Task: Create a section Infrastructure Upgrade Sprint and in the section, add a milestone Continual Service Improvement (CSI) Implementation in the project BlueTechie
Action: Mouse moved to (531, 425)
Screenshot: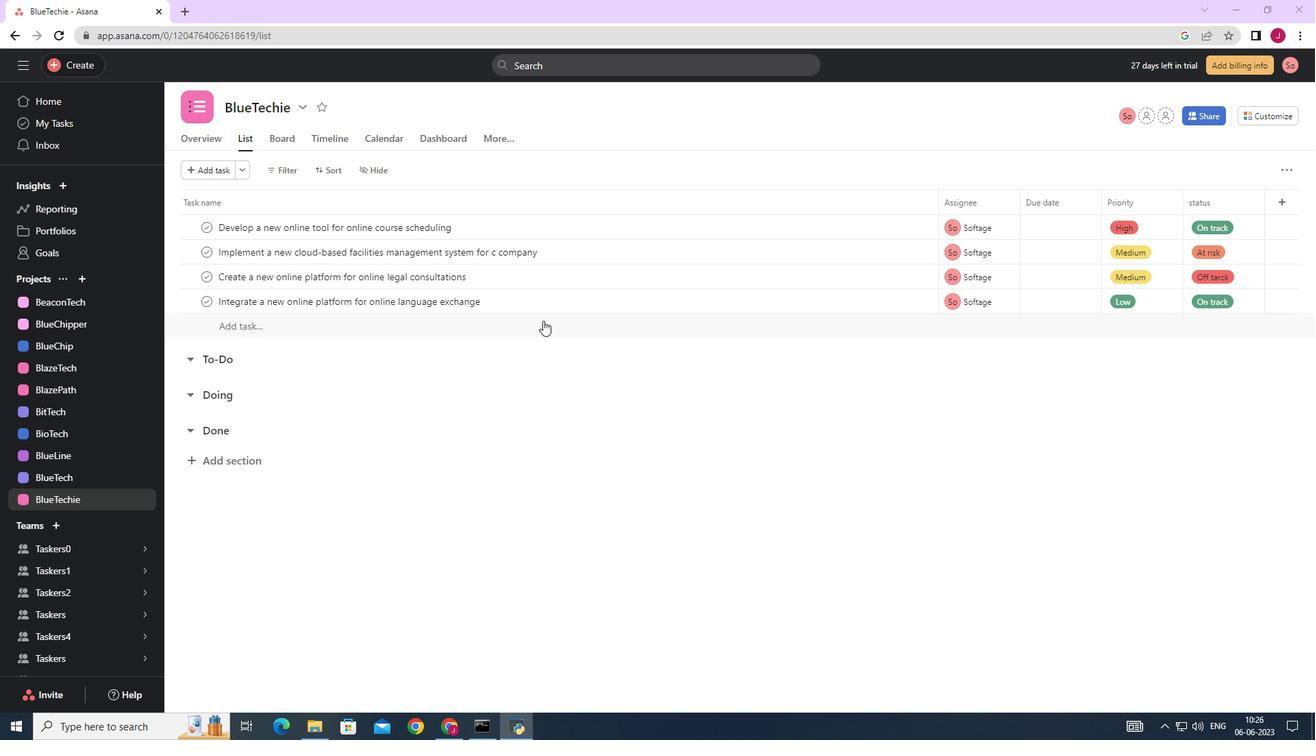 
Action: Mouse scrolled (531, 426) with delta (0, 0)
Screenshot: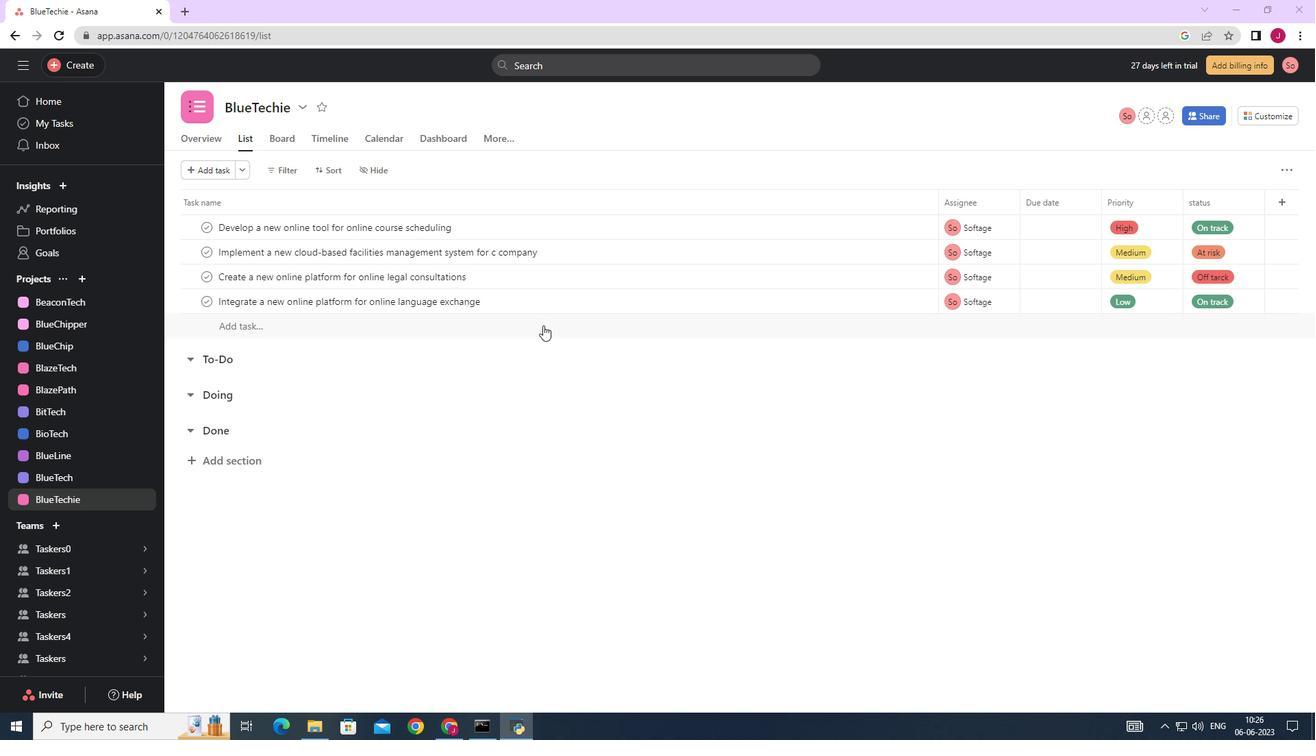 
Action: Mouse scrolled (531, 426) with delta (0, 0)
Screenshot: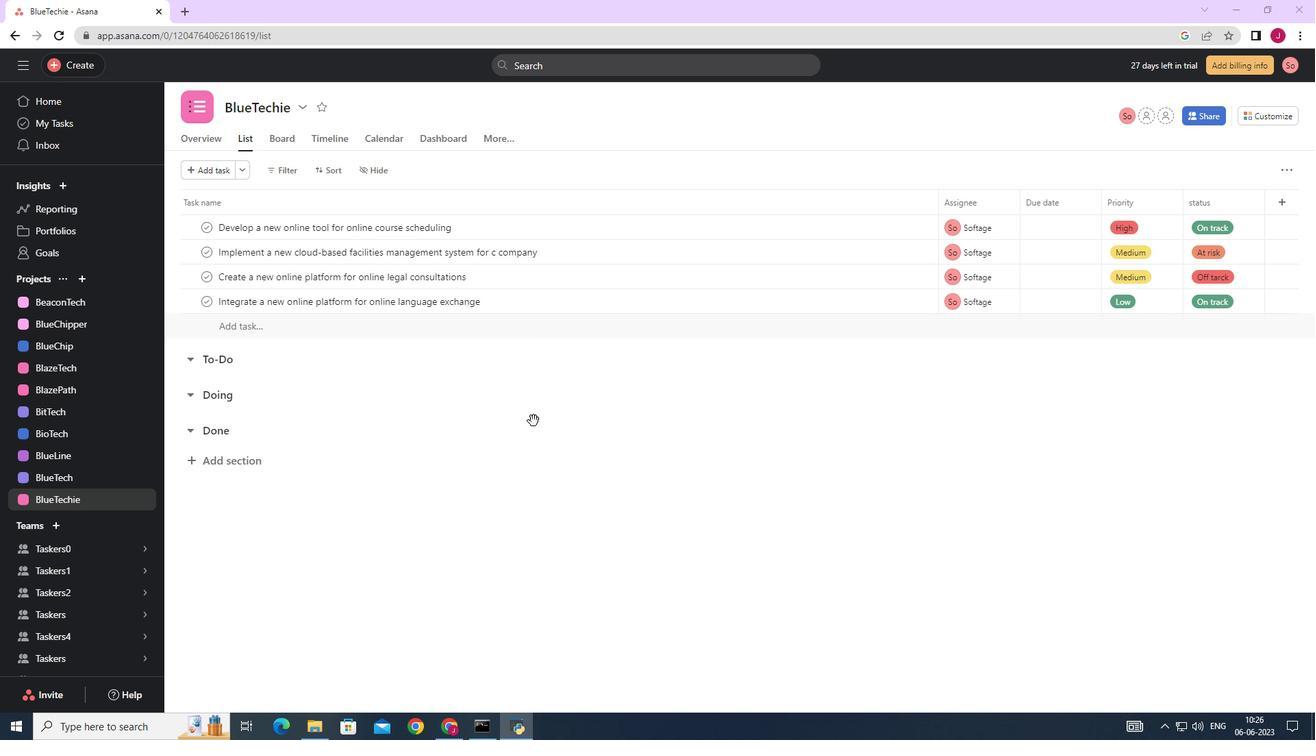 
Action: Mouse scrolled (531, 426) with delta (0, 0)
Screenshot: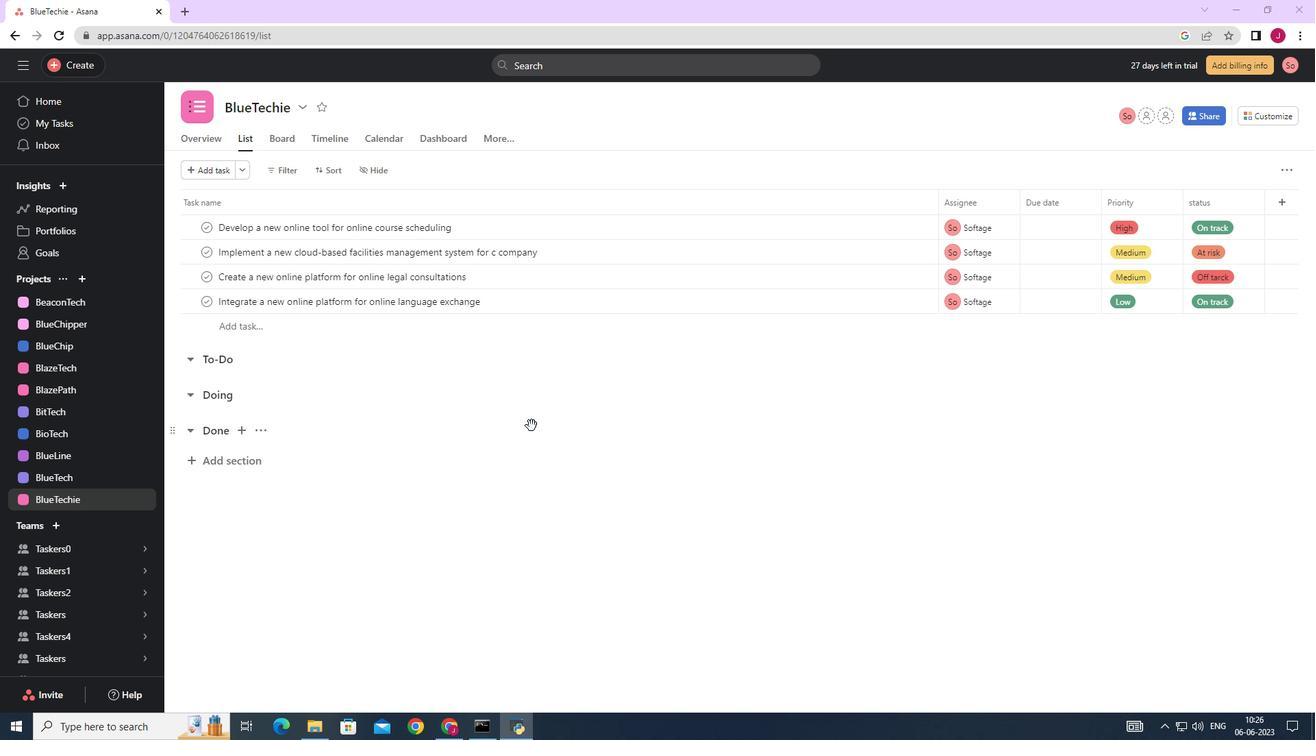 
Action: Mouse scrolled (531, 424) with delta (0, 0)
Screenshot: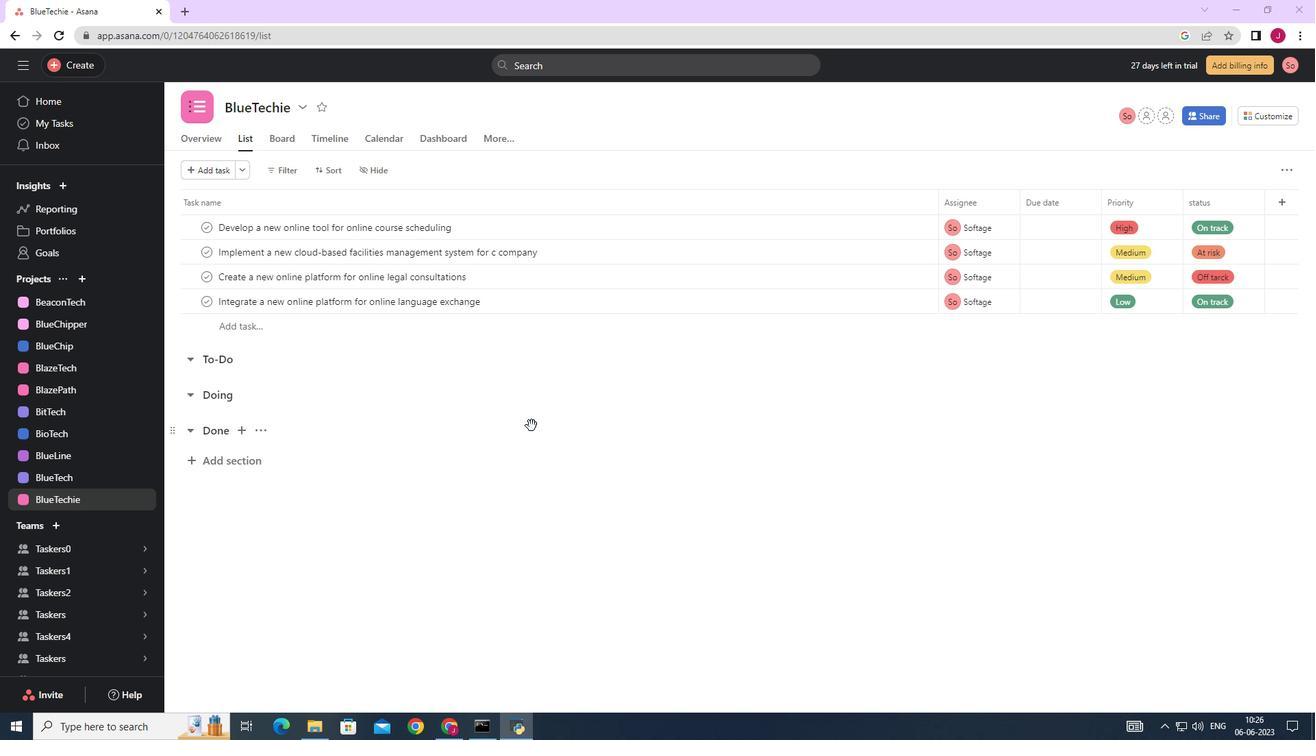 
Action: Mouse moved to (531, 425)
Screenshot: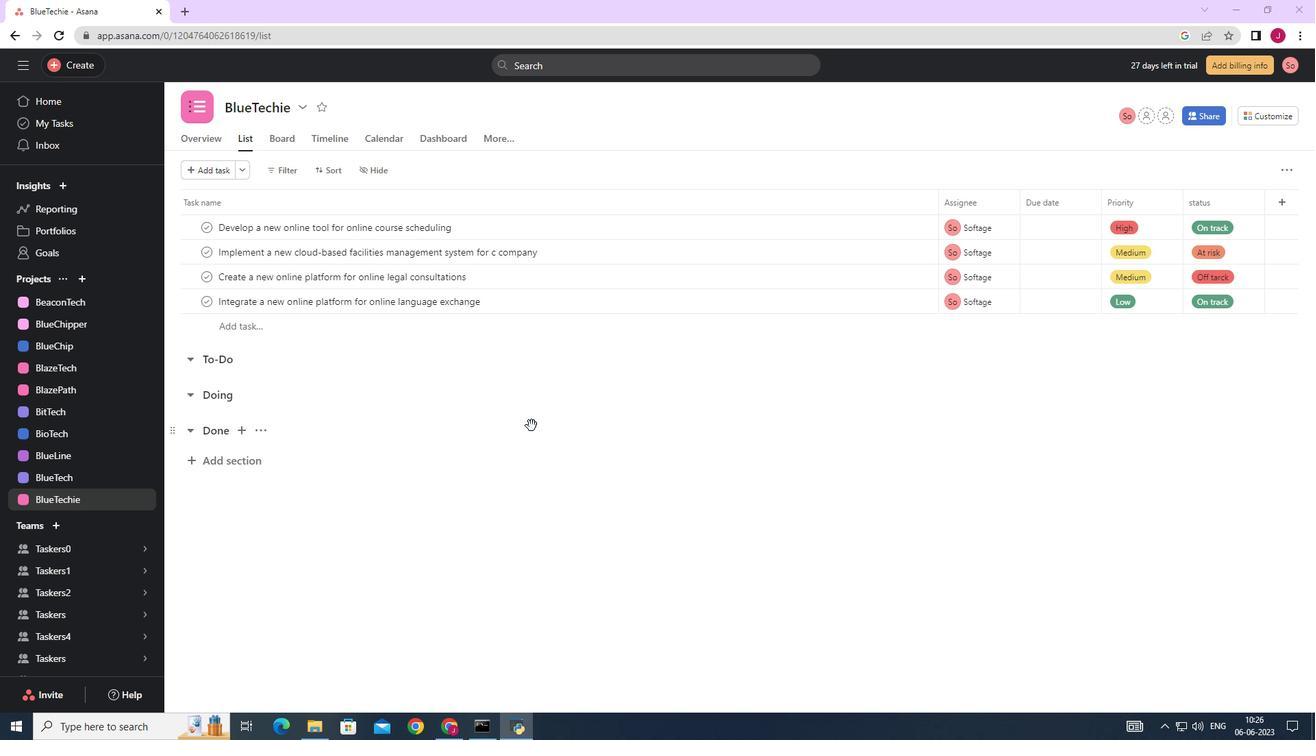 
Action: Mouse scrolled (531, 424) with delta (0, 0)
Screenshot: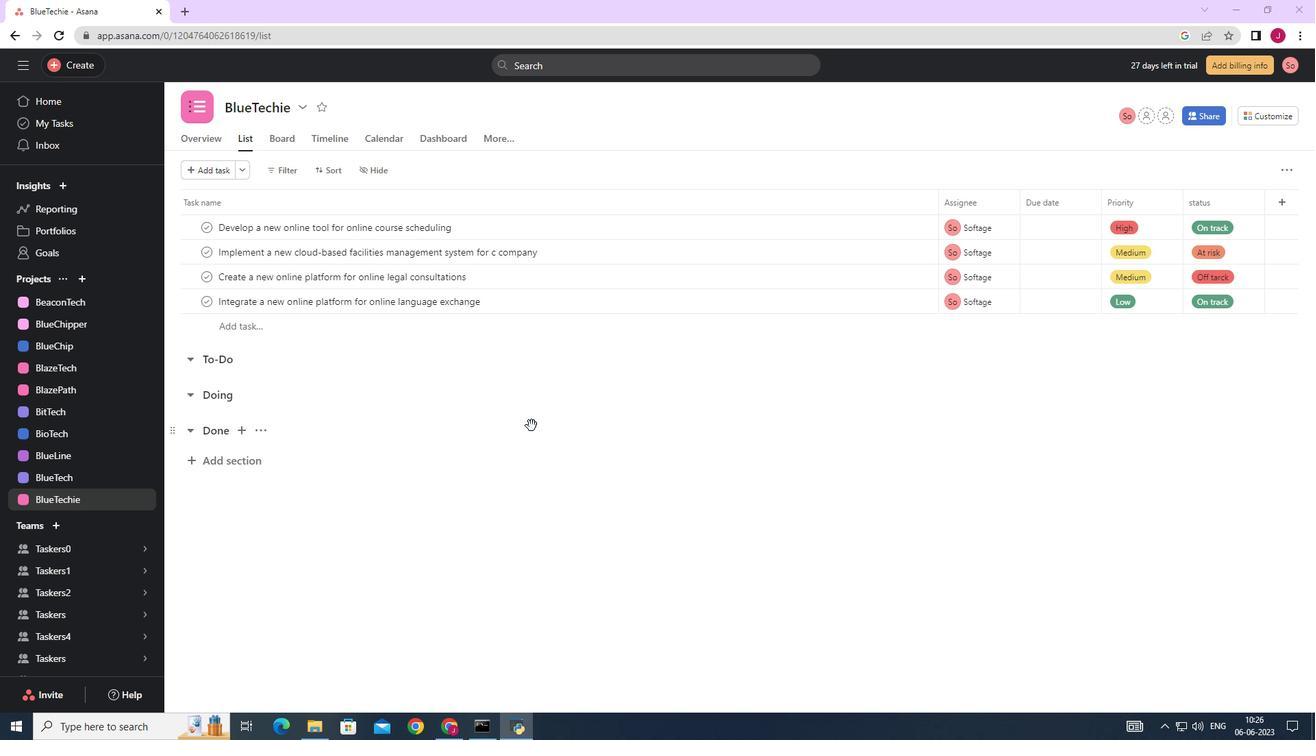 
Action: Mouse scrolled (531, 424) with delta (0, 0)
Screenshot: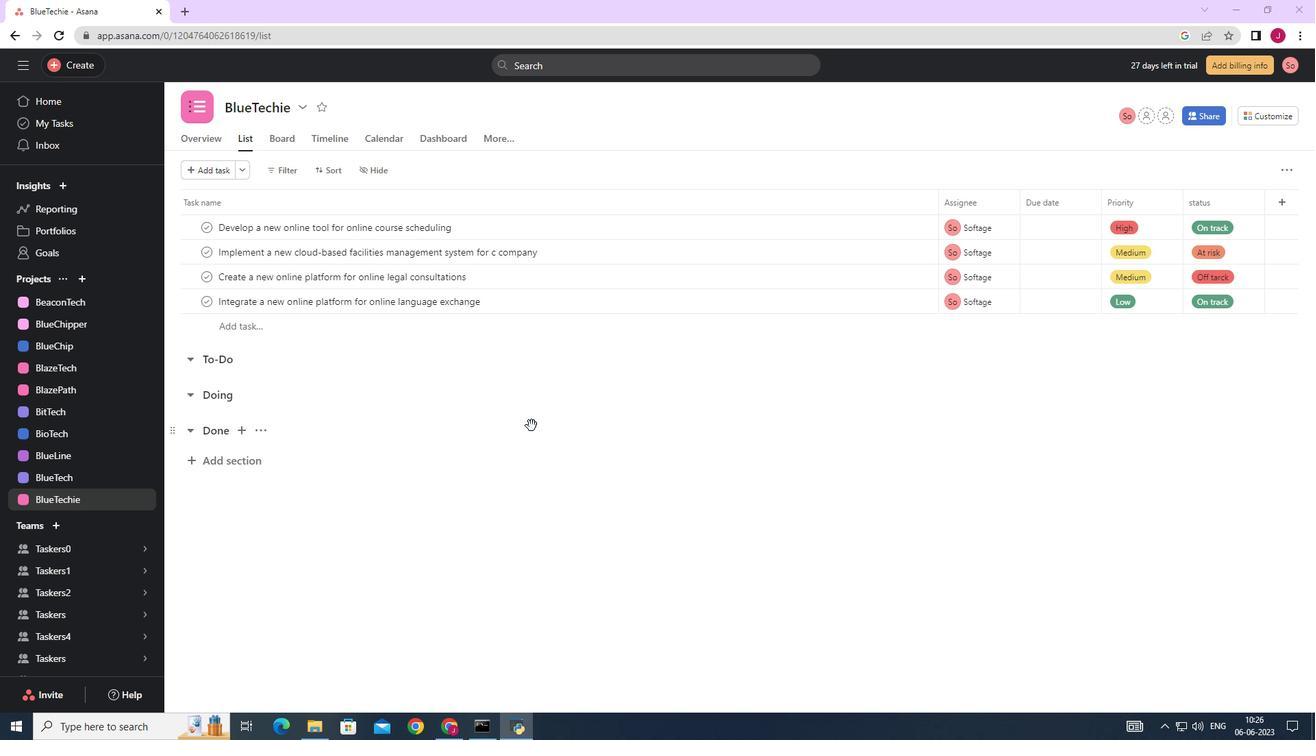 
Action: Mouse moved to (529, 426)
Screenshot: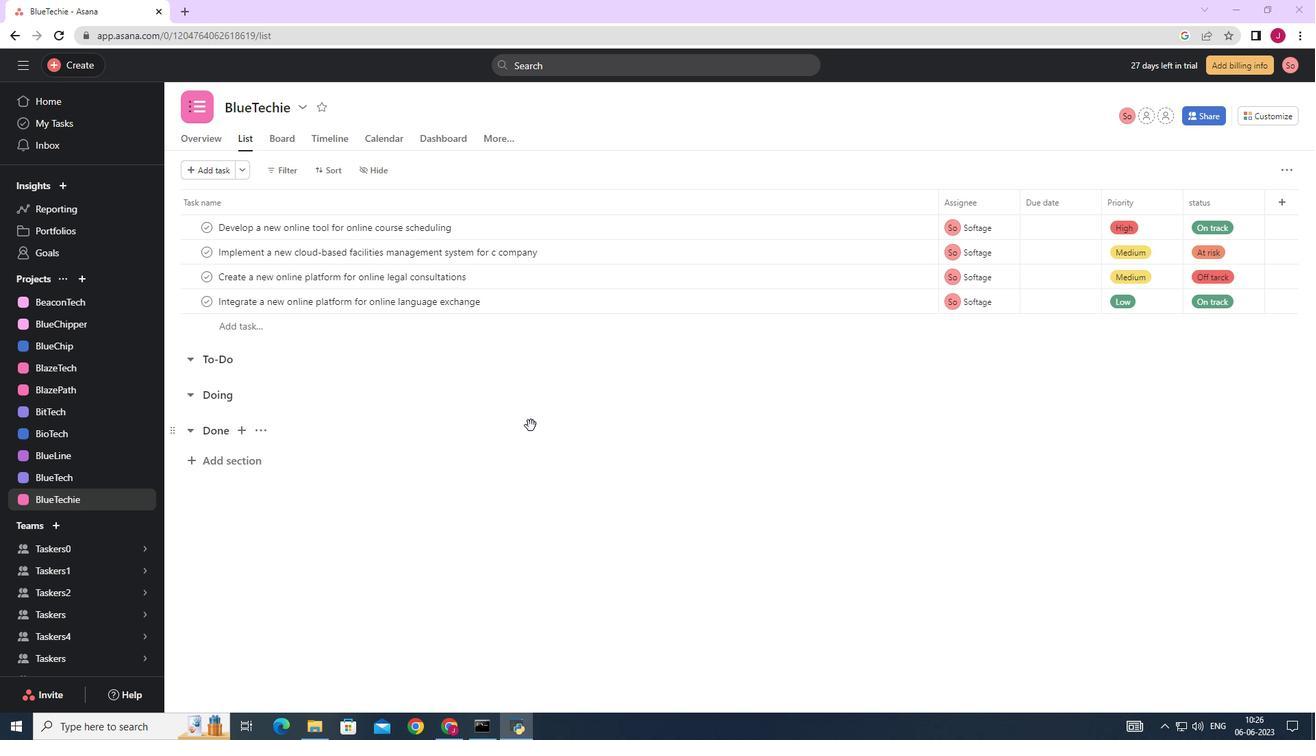 
Action: Mouse scrolled (529, 426) with delta (0, 0)
Screenshot: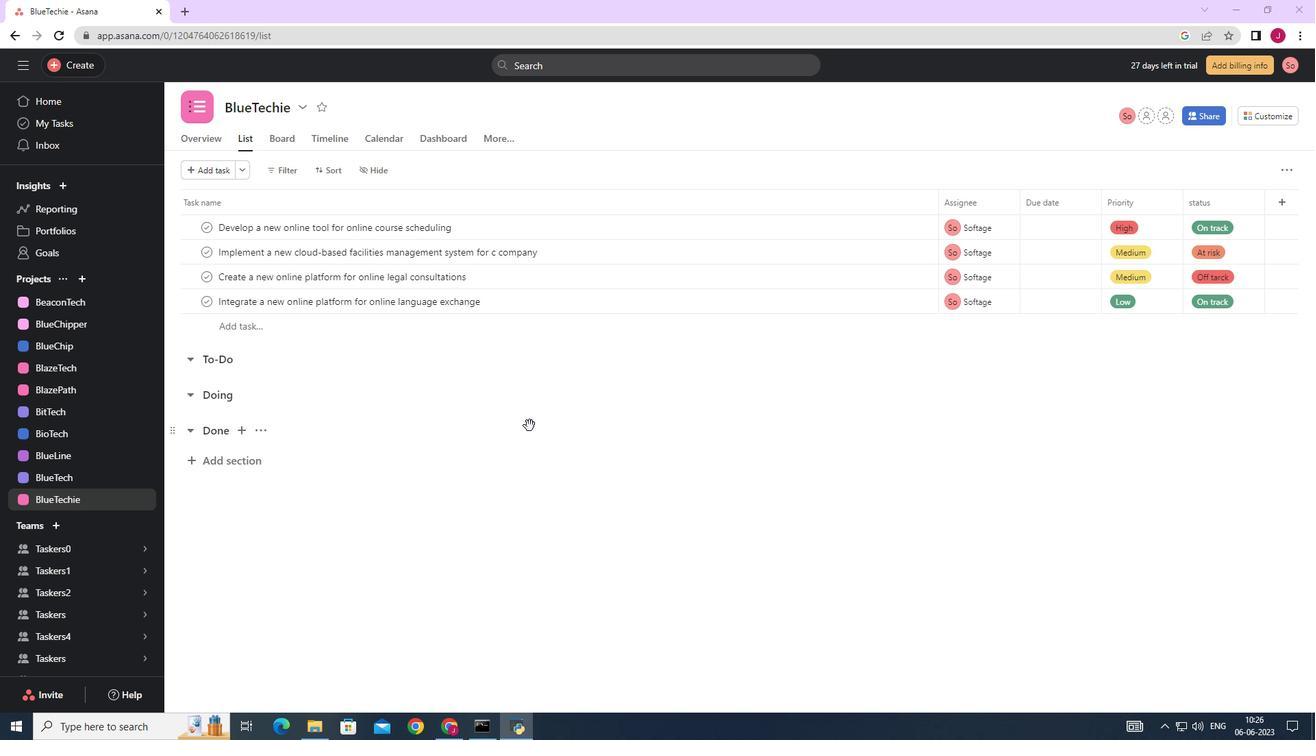 
Action: Mouse scrolled (529, 426) with delta (0, 0)
Screenshot: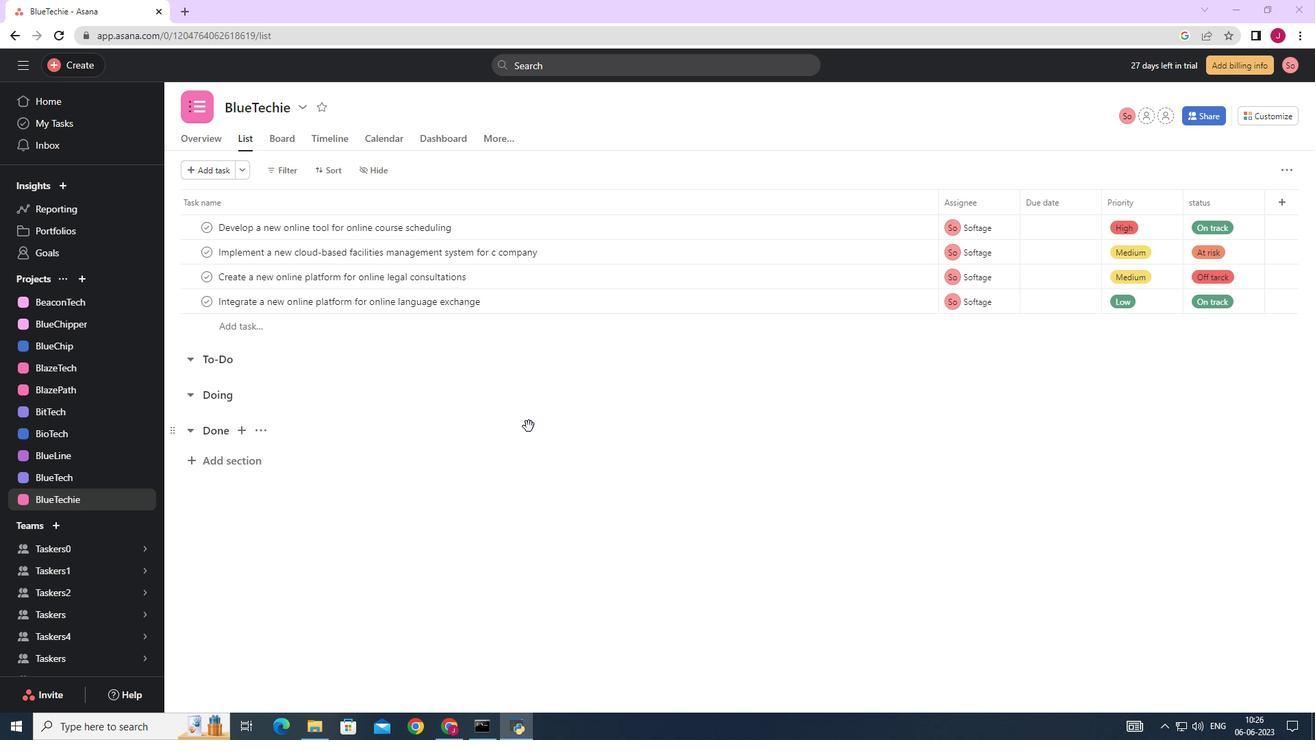 
Action: Mouse scrolled (529, 426) with delta (0, 0)
Screenshot: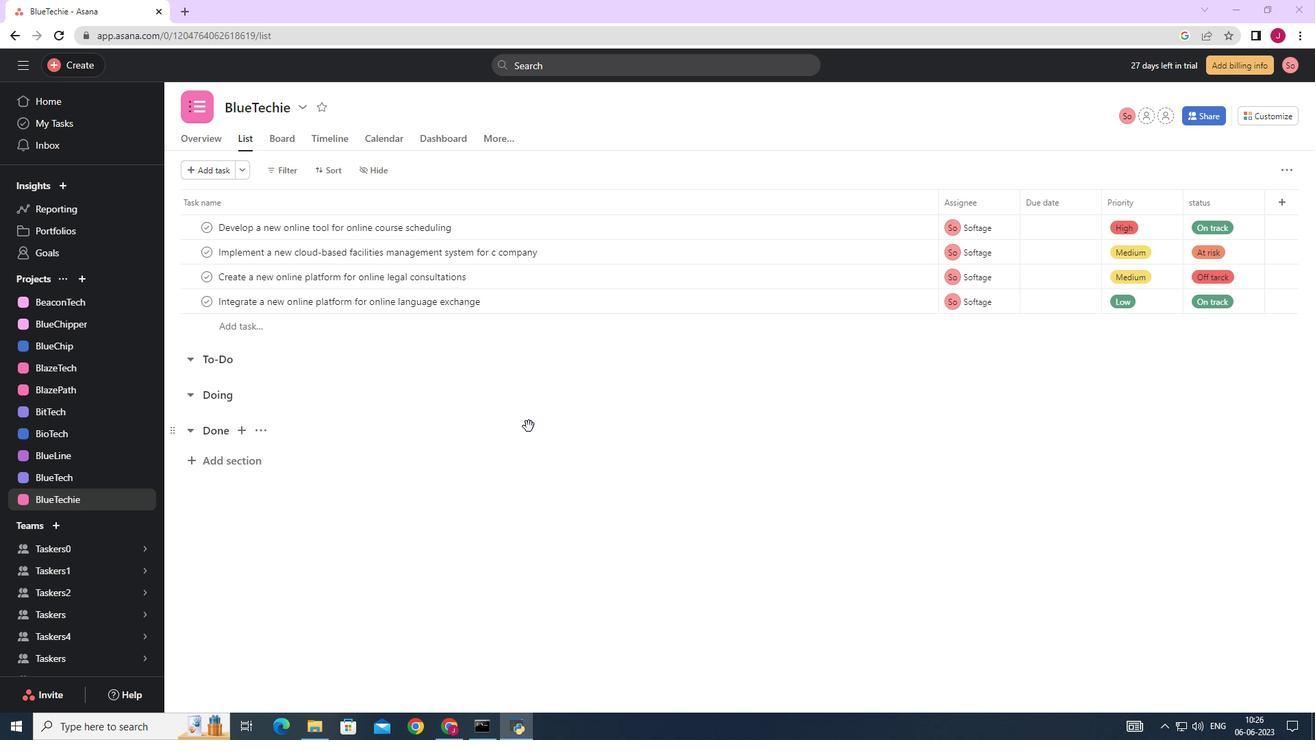 
Action: Mouse moved to (246, 461)
Screenshot: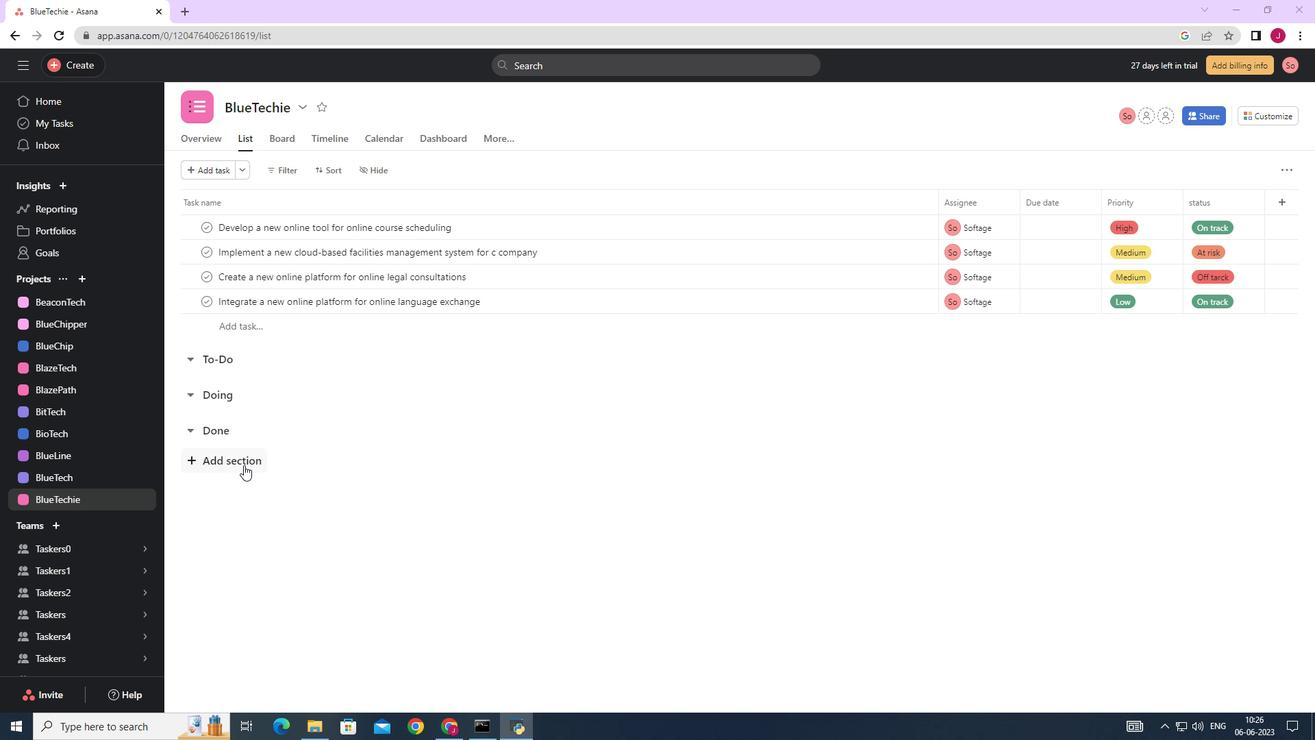 
Action: Mouse pressed left at (246, 461)
Screenshot: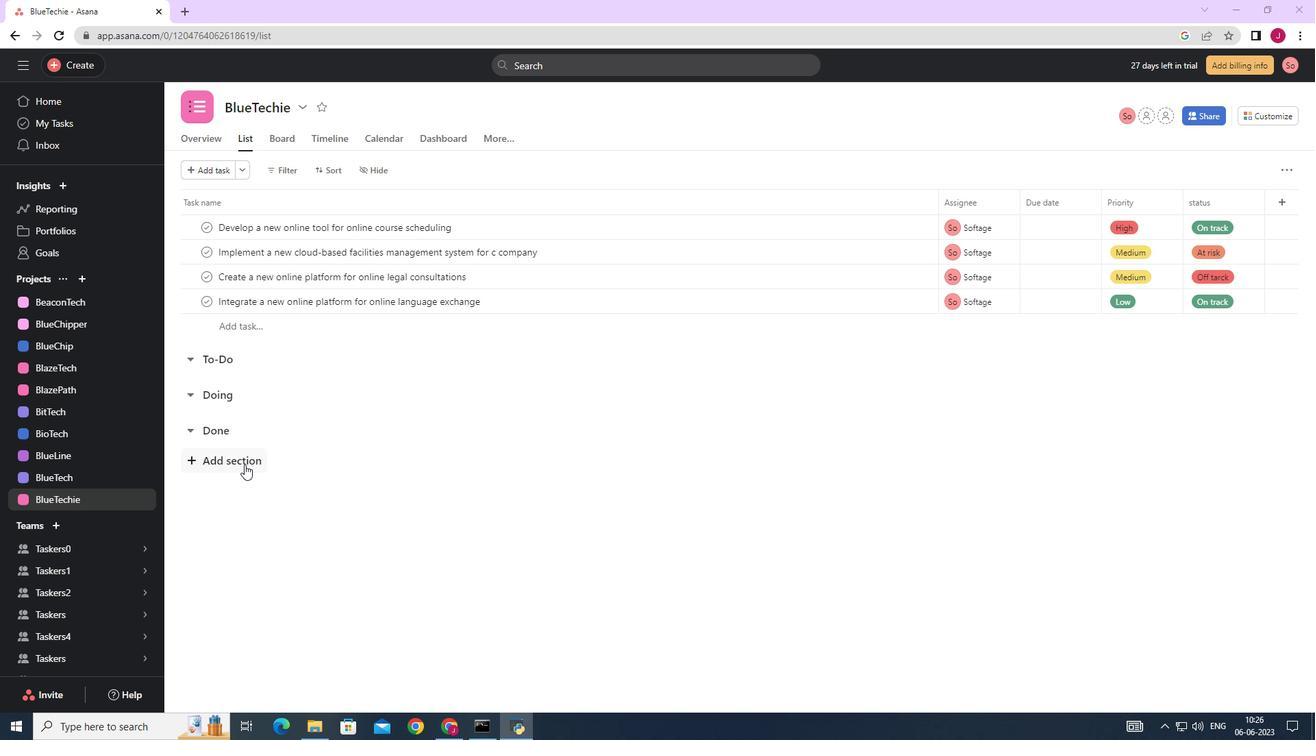 
Action: Mouse moved to (310, 445)
Screenshot: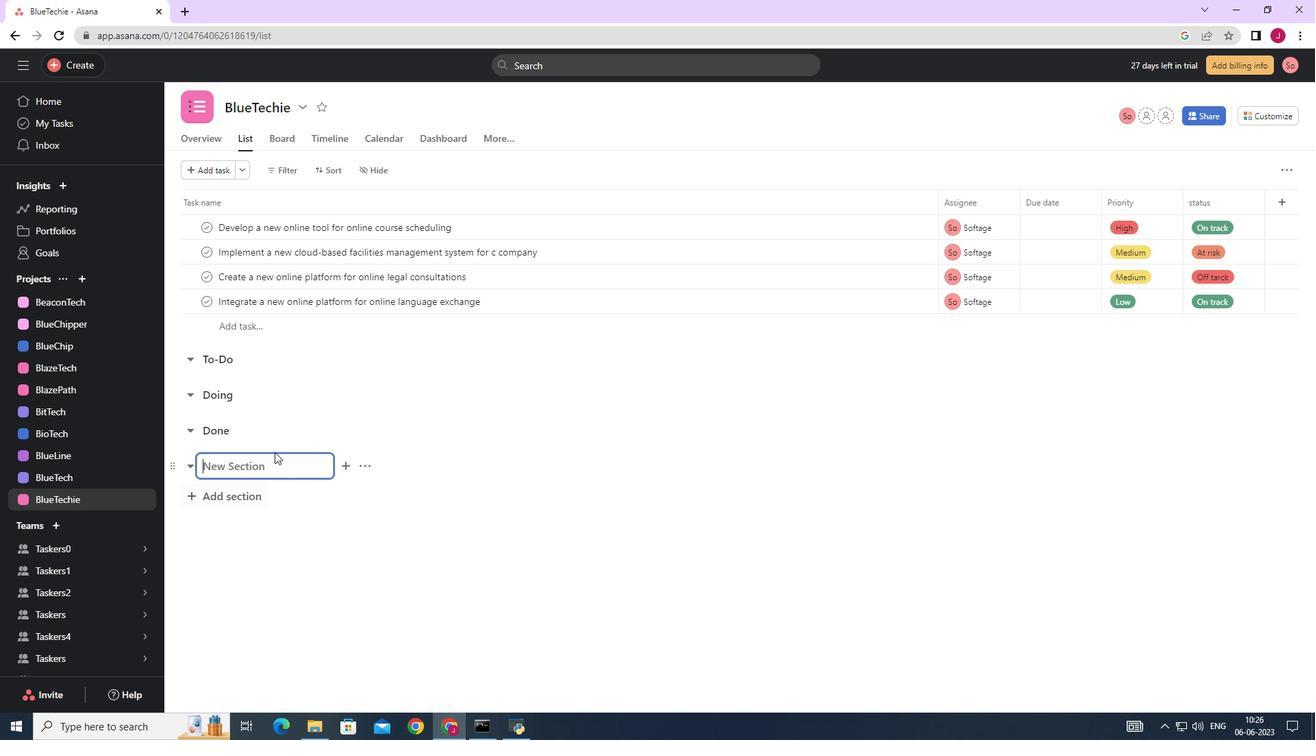 
Action: Mouse scrolled (310, 444) with delta (0, 0)
Screenshot: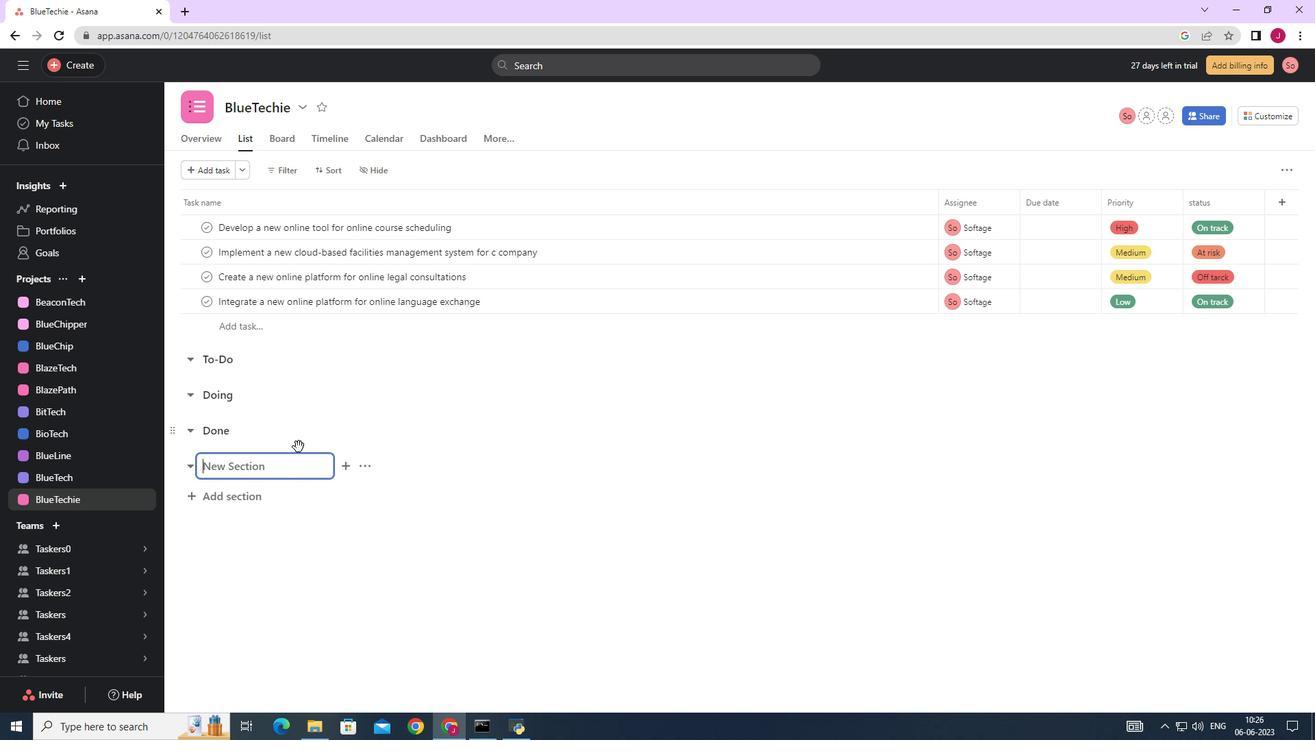 
Action: Mouse scrolled (310, 444) with delta (0, 0)
Screenshot: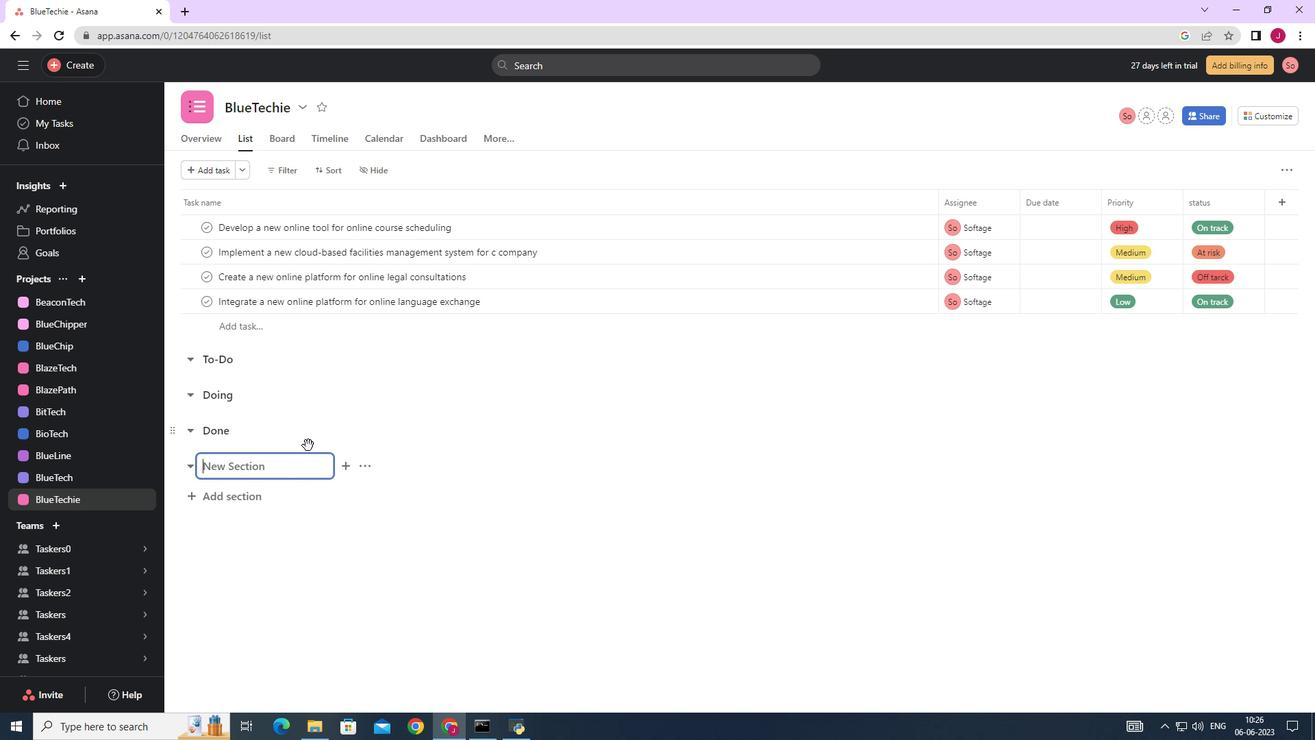 
Action: Mouse scrolled (310, 444) with delta (0, 0)
Screenshot: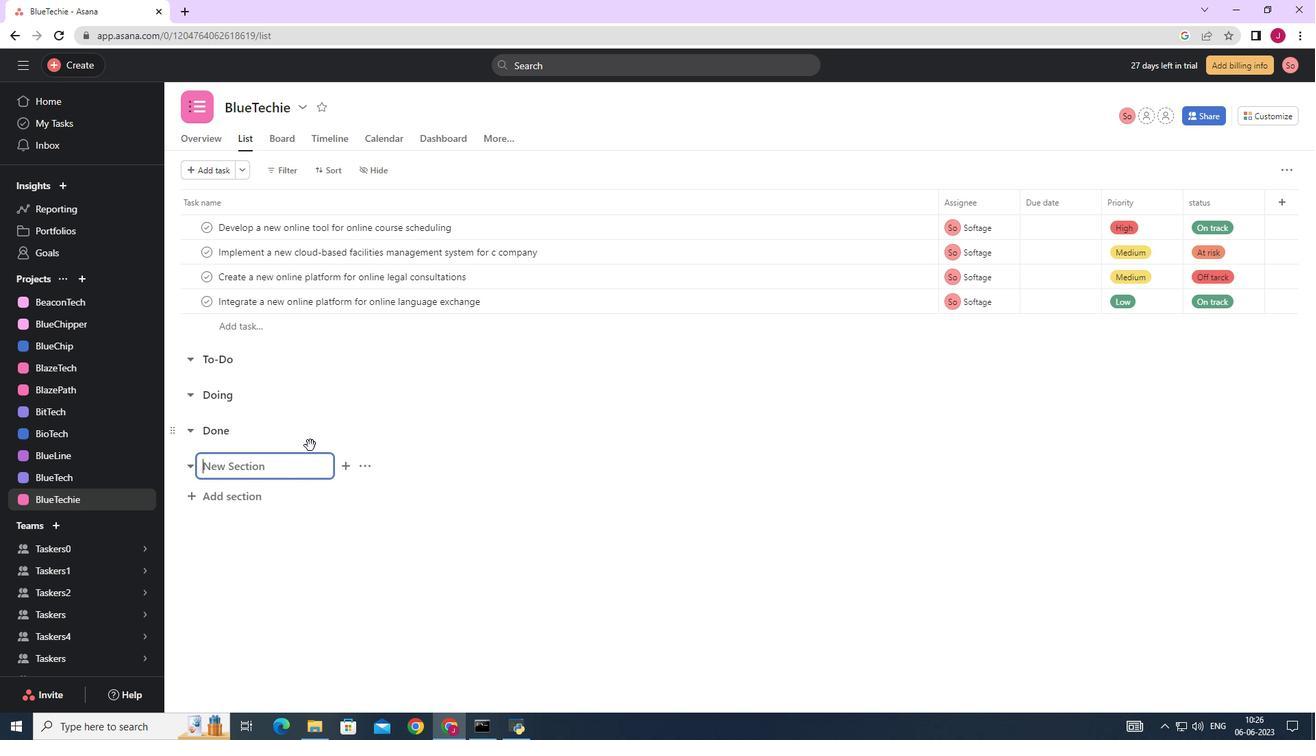 
Action: Mouse scrolled (310, 444) with delta (0, 0)
Screenshot: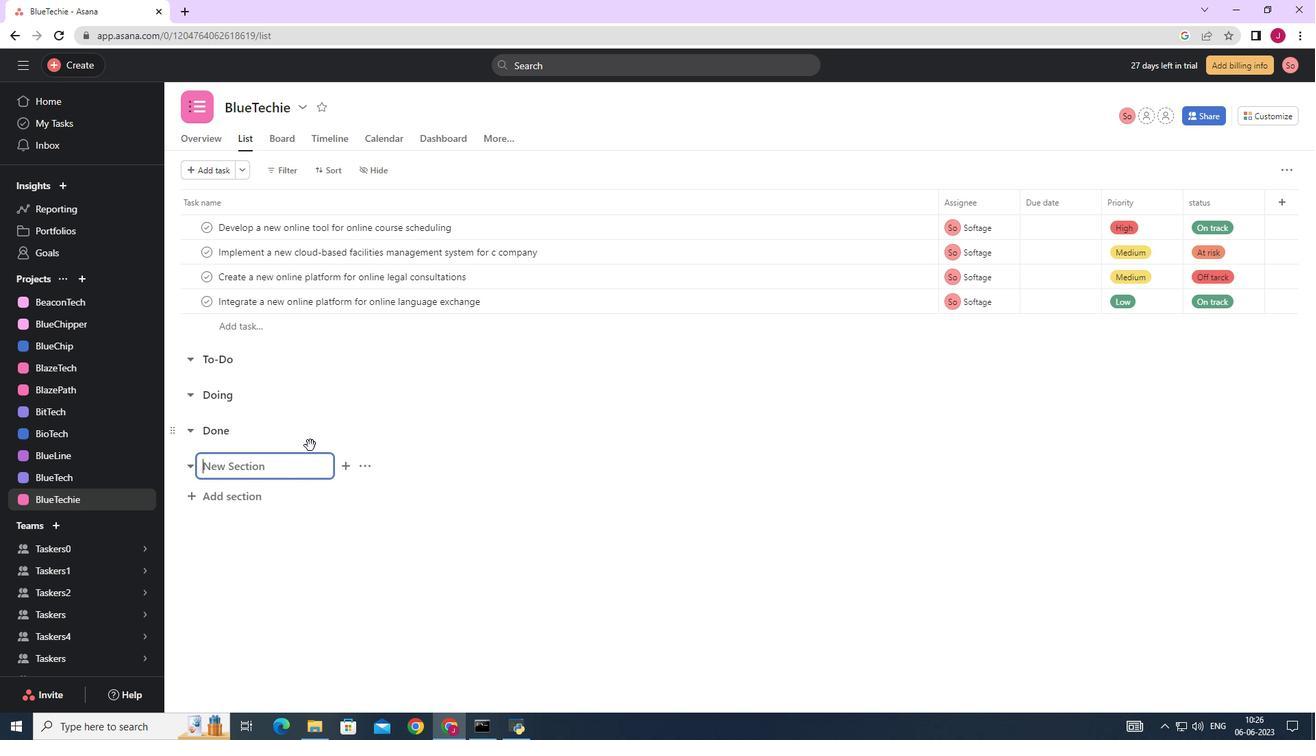 
Action: Mouse moved to (300, 474)
Screenshot: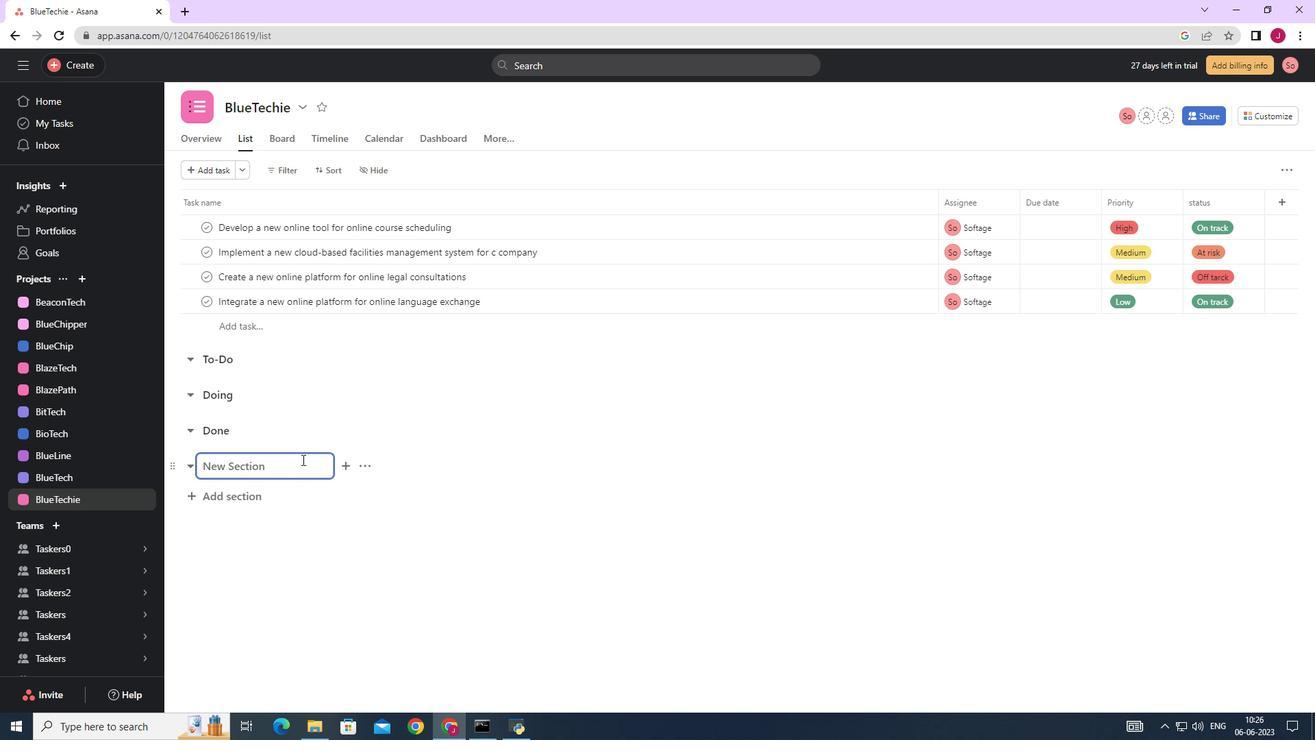 
Action: Mouse pressed left at (300, 474)
Screenshot: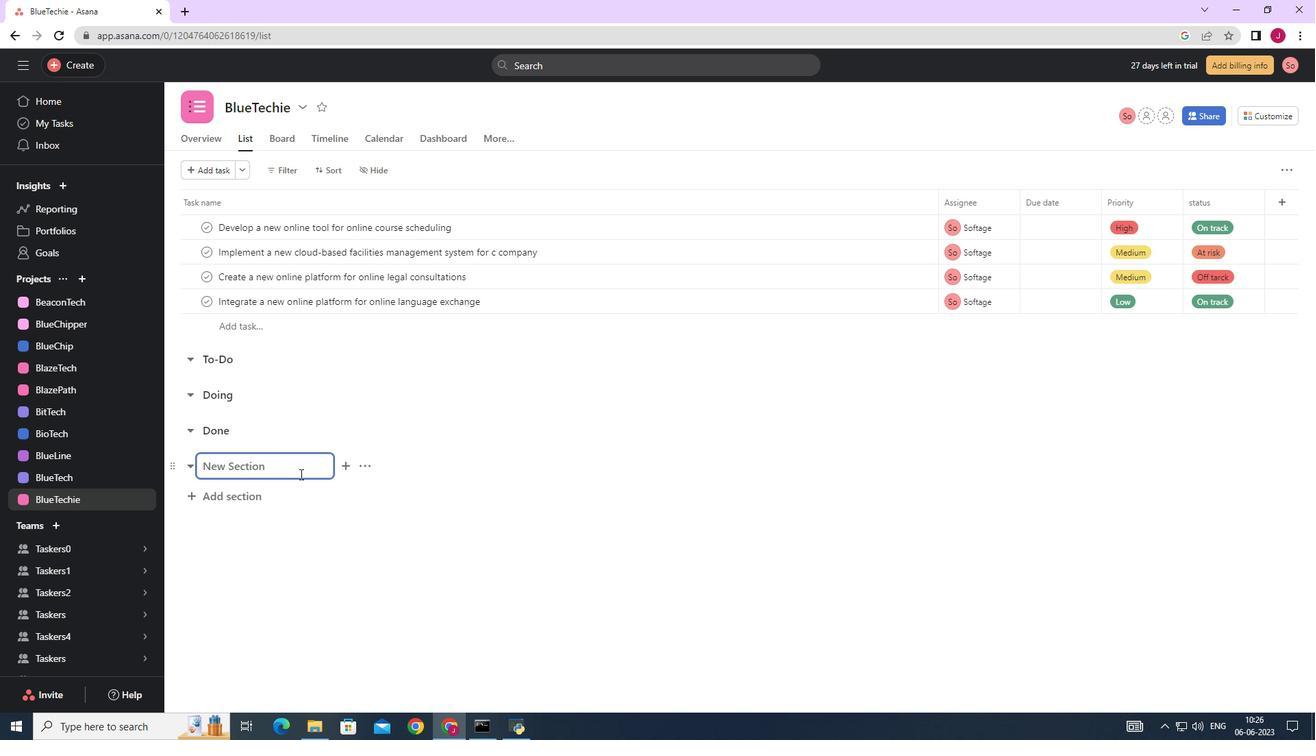 
Action: Key pressed <Key.caps_lock>I<Key.caps_lock>nfrastructure<Key.space><Key.caps_lock>U<Key.caps_lock>pgrade<Key.space><Key.caps_lock>S<Key.caps_lock>print<Key.enter><Key.caps_lock>C<Key.caps_lock>ontinuak<Key.backspace>l<Key.space><Key.caps_lock>S<Key.caps_lock>ervicw<Key.backspace>e<Key.space><Key.caps_lock>I<Key.caps_lock>mprovement<Key.space><Key.shift_r>(<Key.caps_lock>CSI<Key.shift_r><Key.shift_r><Key.shift_r><Key.shift_r>)<Key.space>I<Key.caps_lock>mplementation
Screenshot: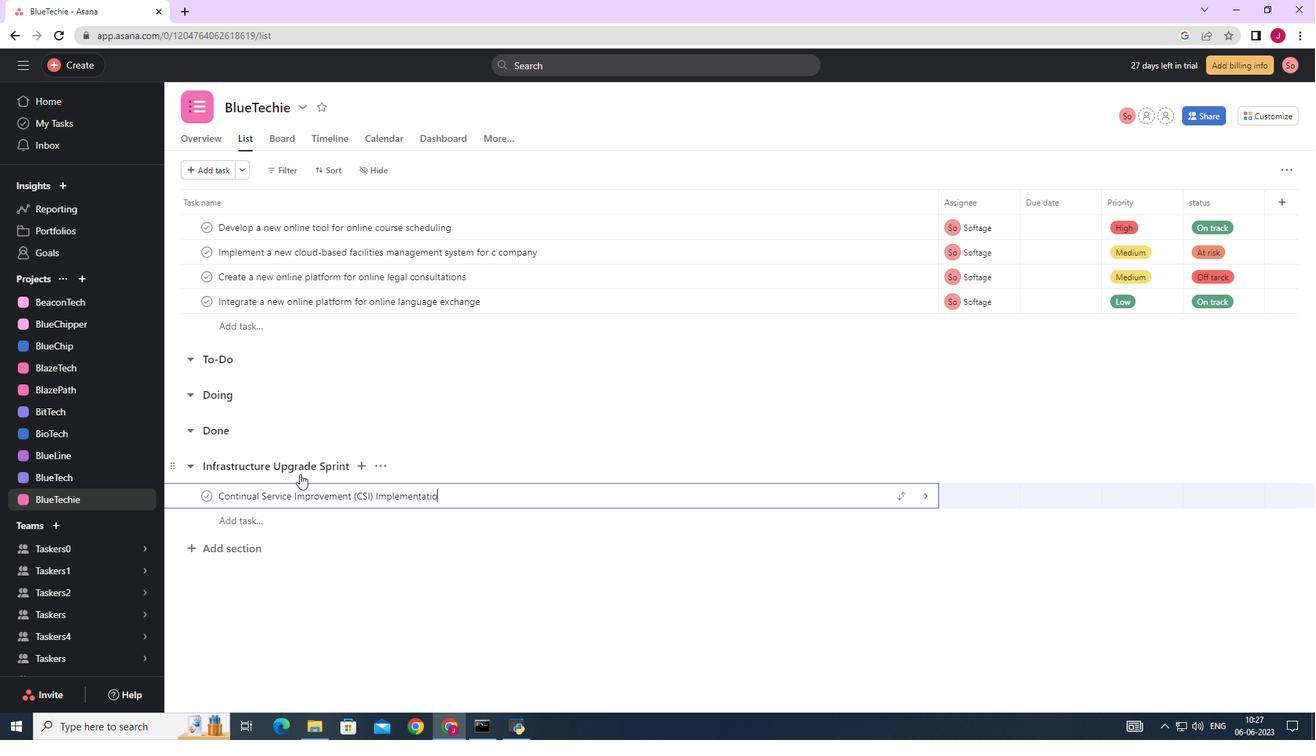 
Action: Mouse moved to (925, 495)
Screenshot: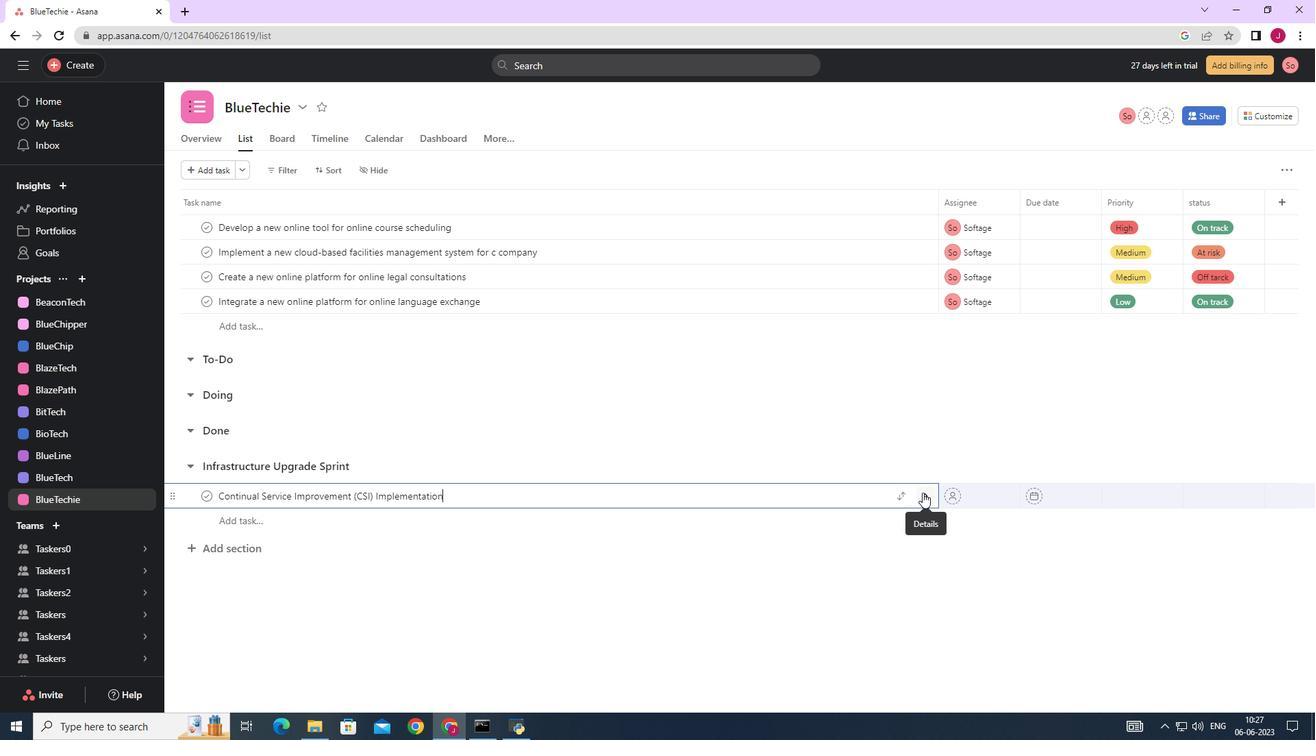 
Action: Mouse pressed left at (925, 495)
Screenshot: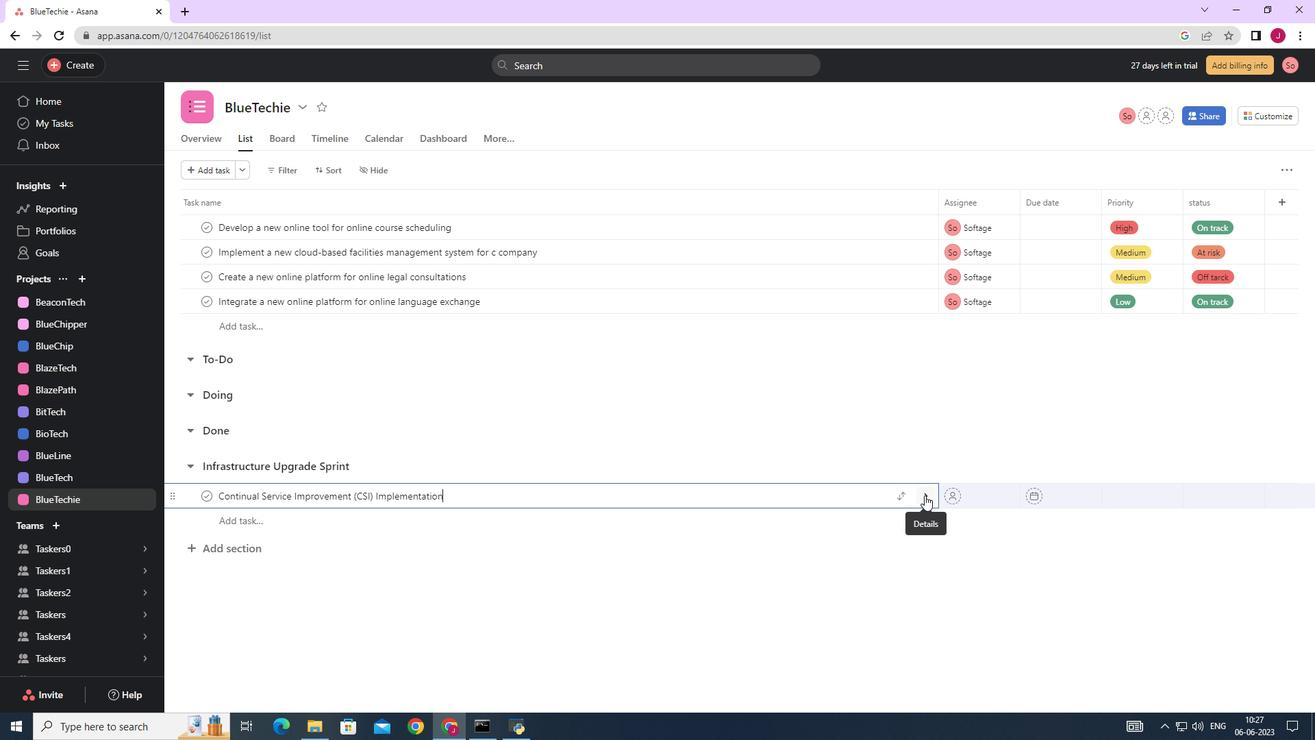 
Action: Mouse moved to (932, 469)
Screenshot: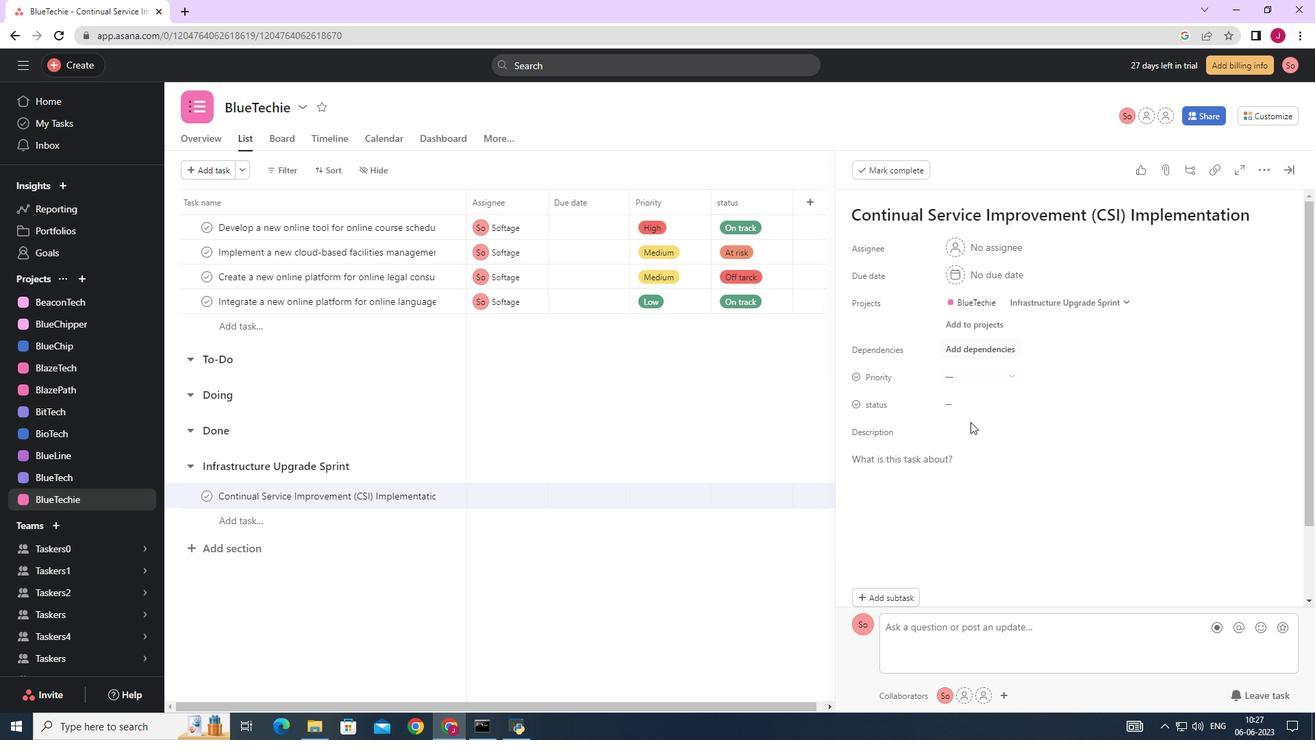 
Action: Mouse scrolled (932, 468) with delta (0, 0)
Screenshot: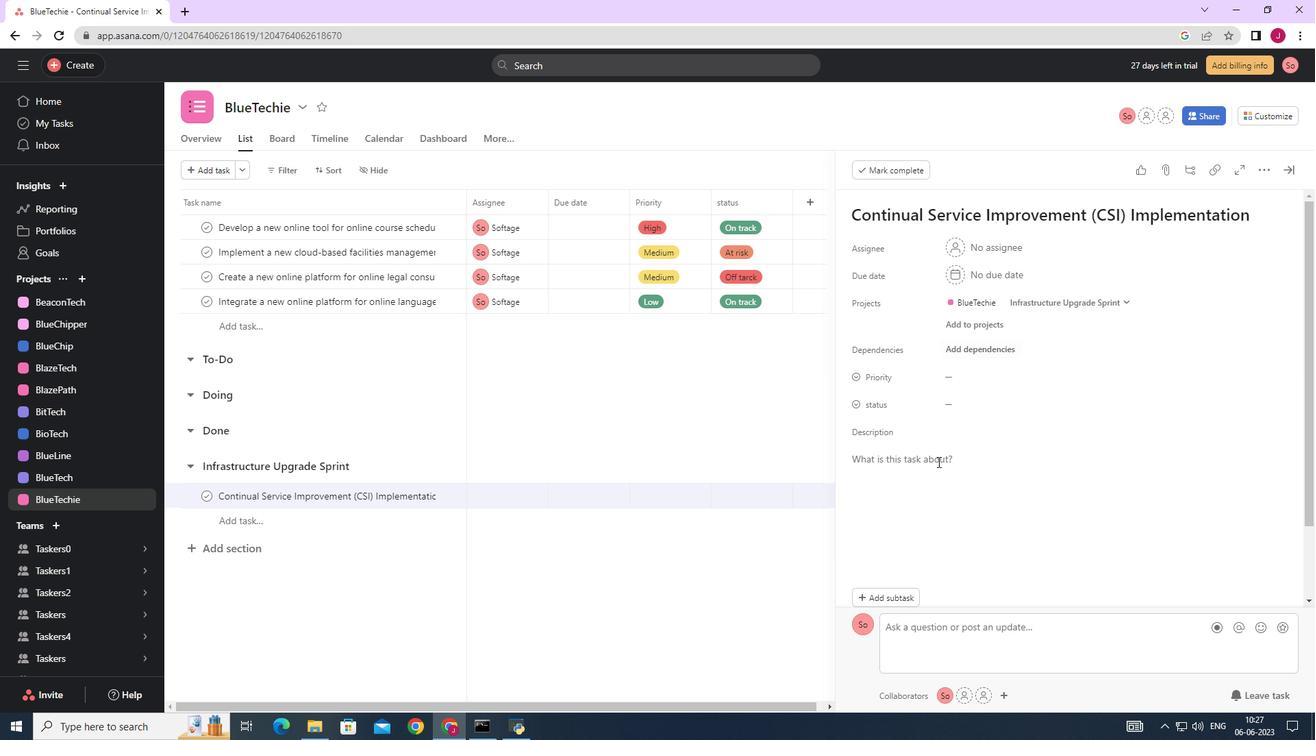 
Action: Mouse scrolled (932, 468) with delta (0, 0)
Screenshot: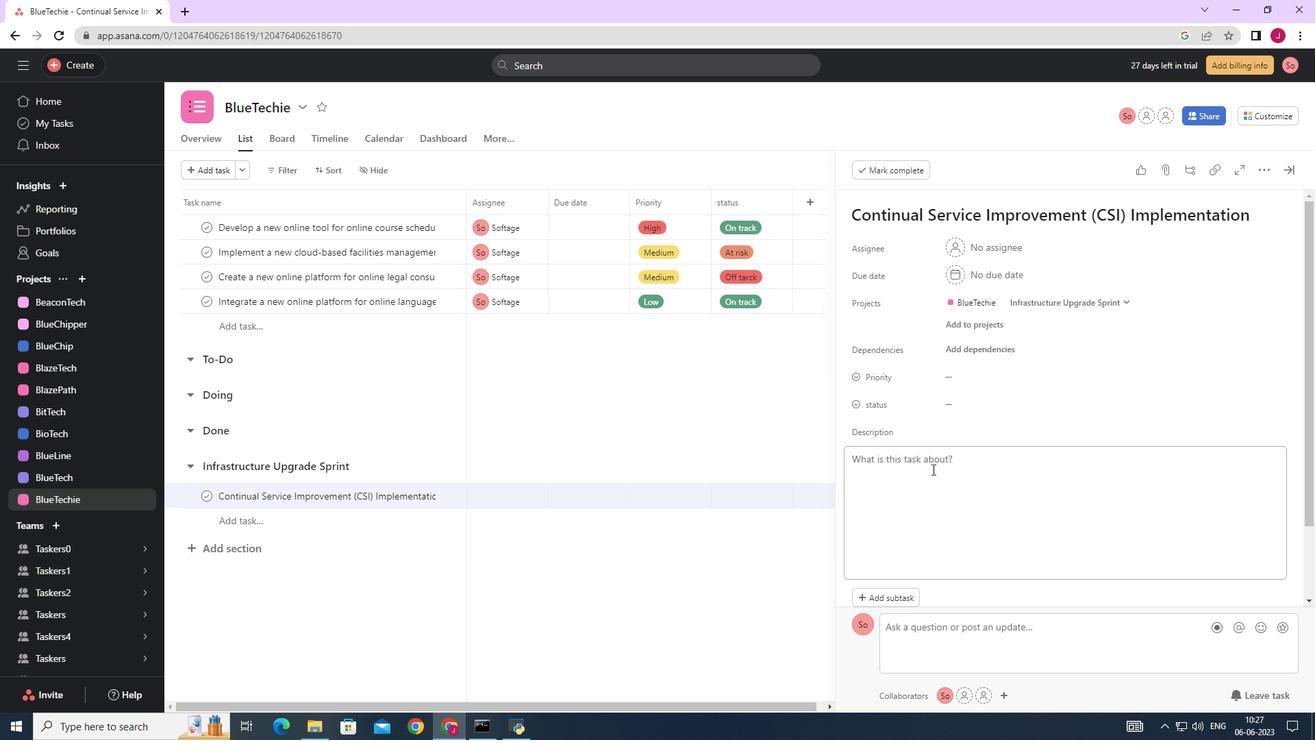 
Action: Mouse scrolled (932, 468) with delta (0, 0)
Screenshot: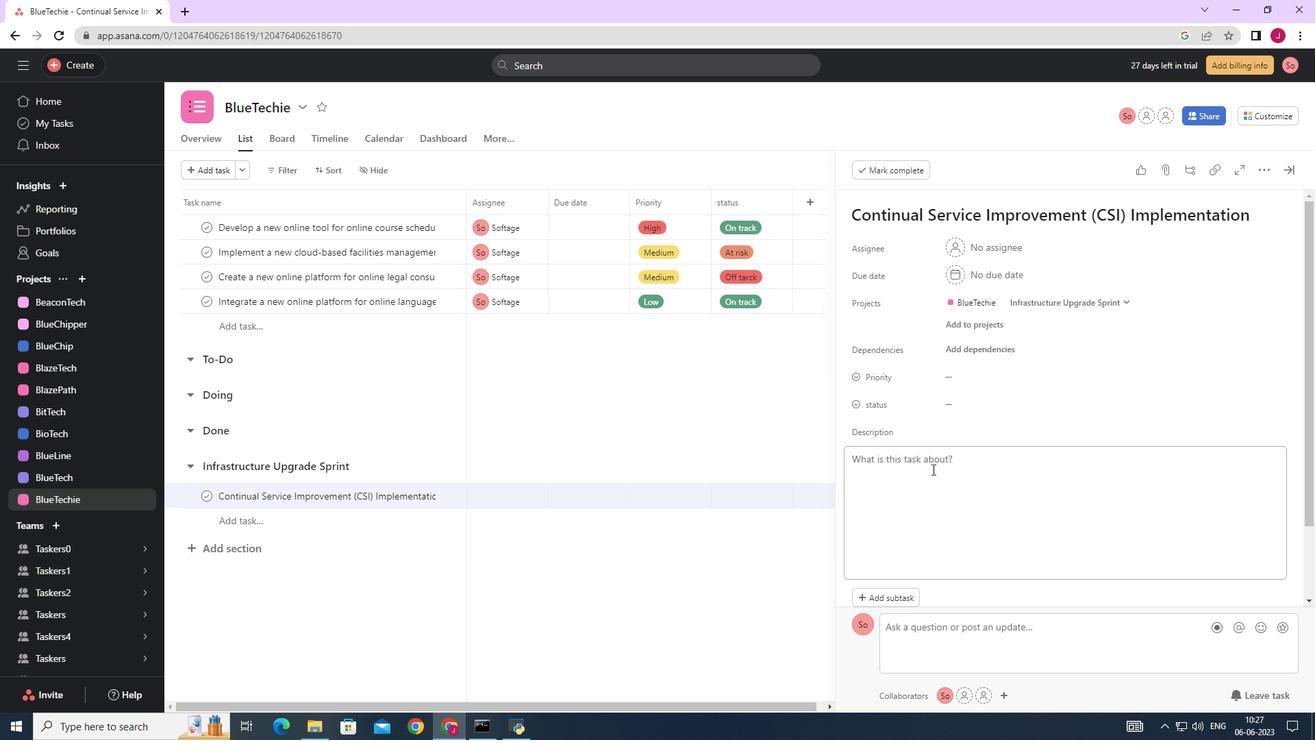 
Action: Mouse scrolled (932, 468) with delta (0, 0)
Screenshot: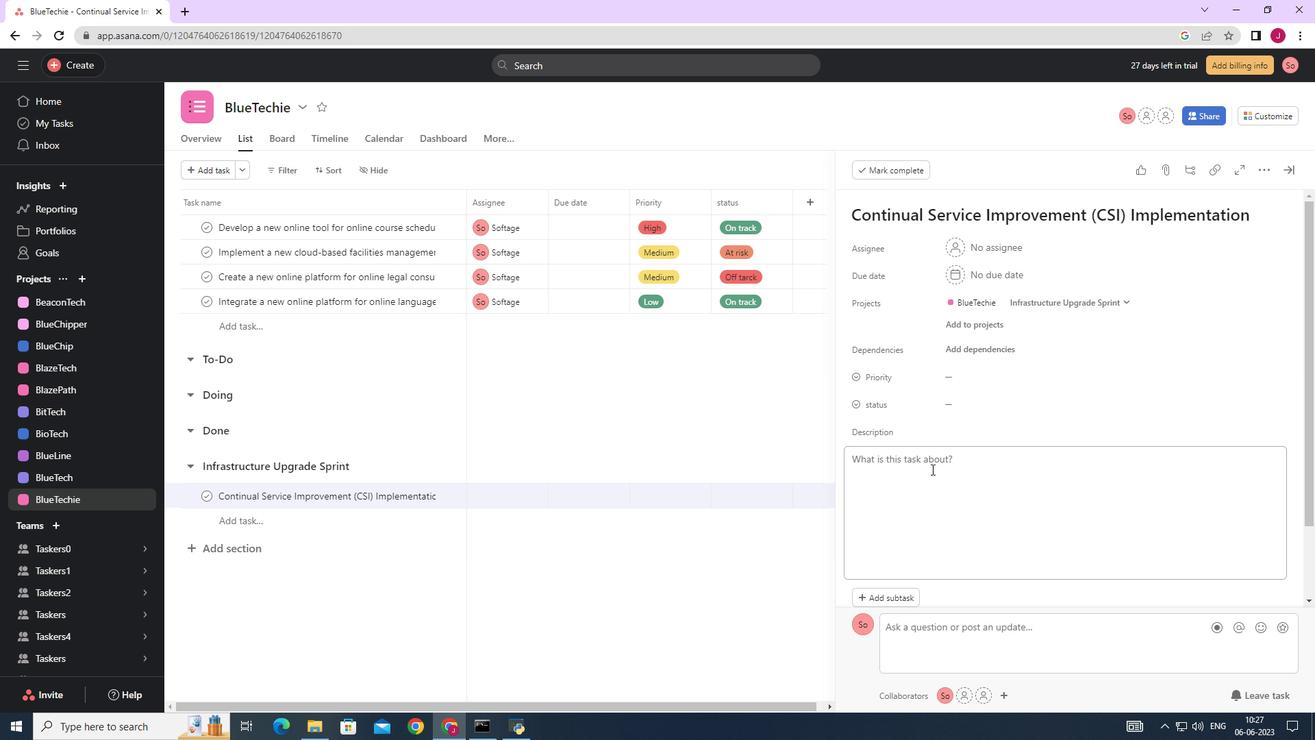 
Action: Mouse moved to (931, 474)
Screenshot: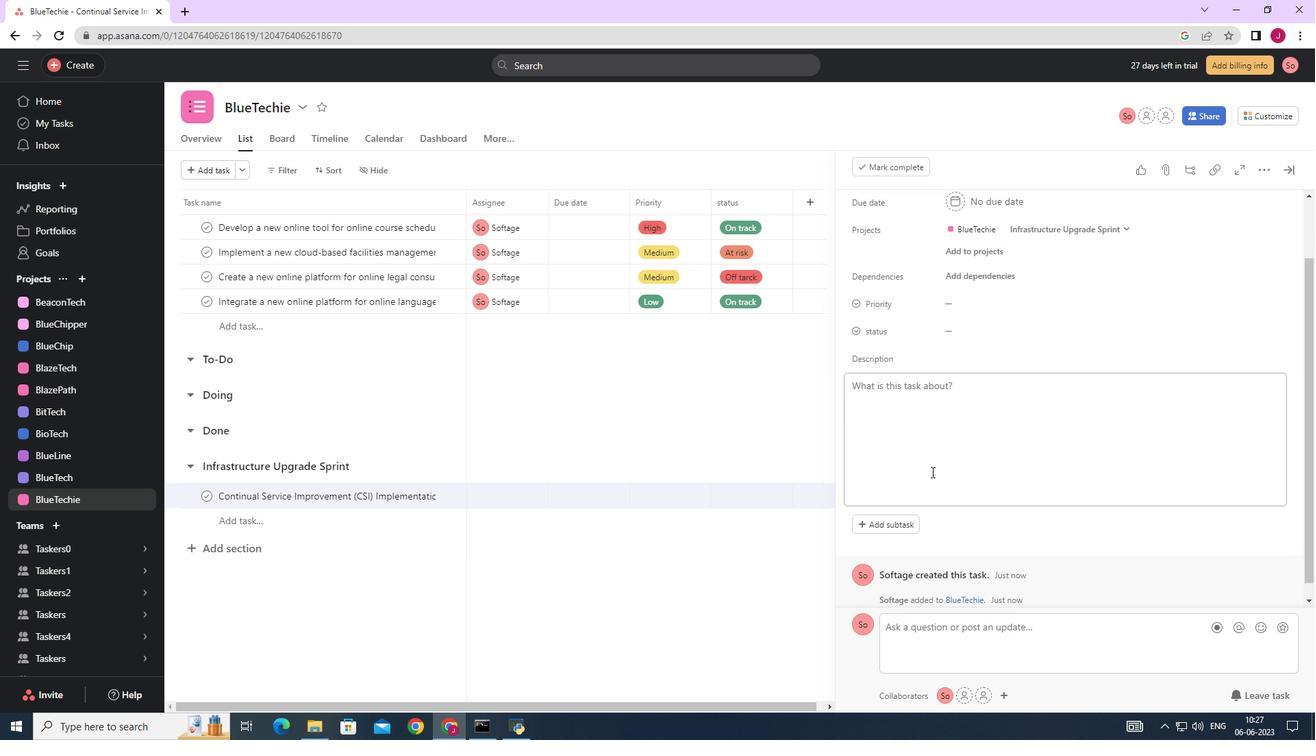 
Action: Mouse scrolled (931, 474) with delta (0, 0)
Screenshot: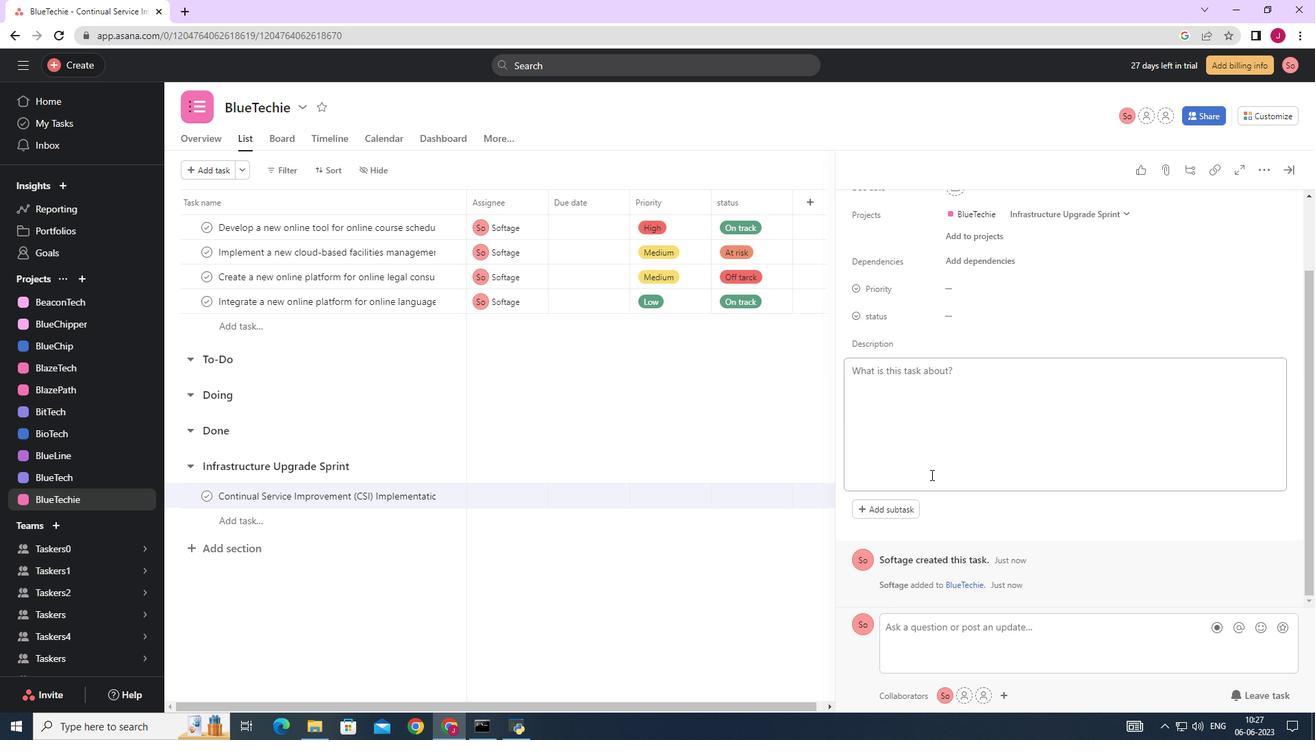 
Action: Mouse scrolled (931, 474) with delta (0, 0)
Screenshot: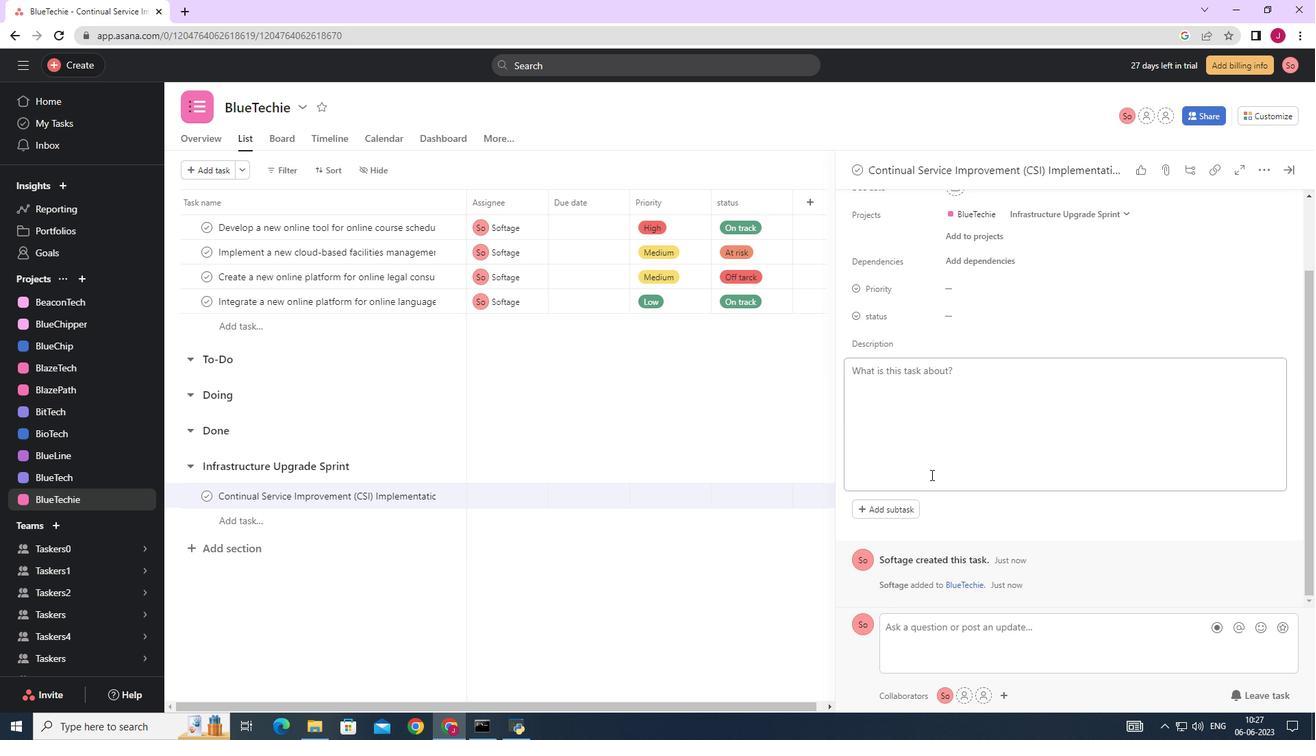 
Action: Mouse scrolled (931, 474) with delta (0, 0)
Screenshot: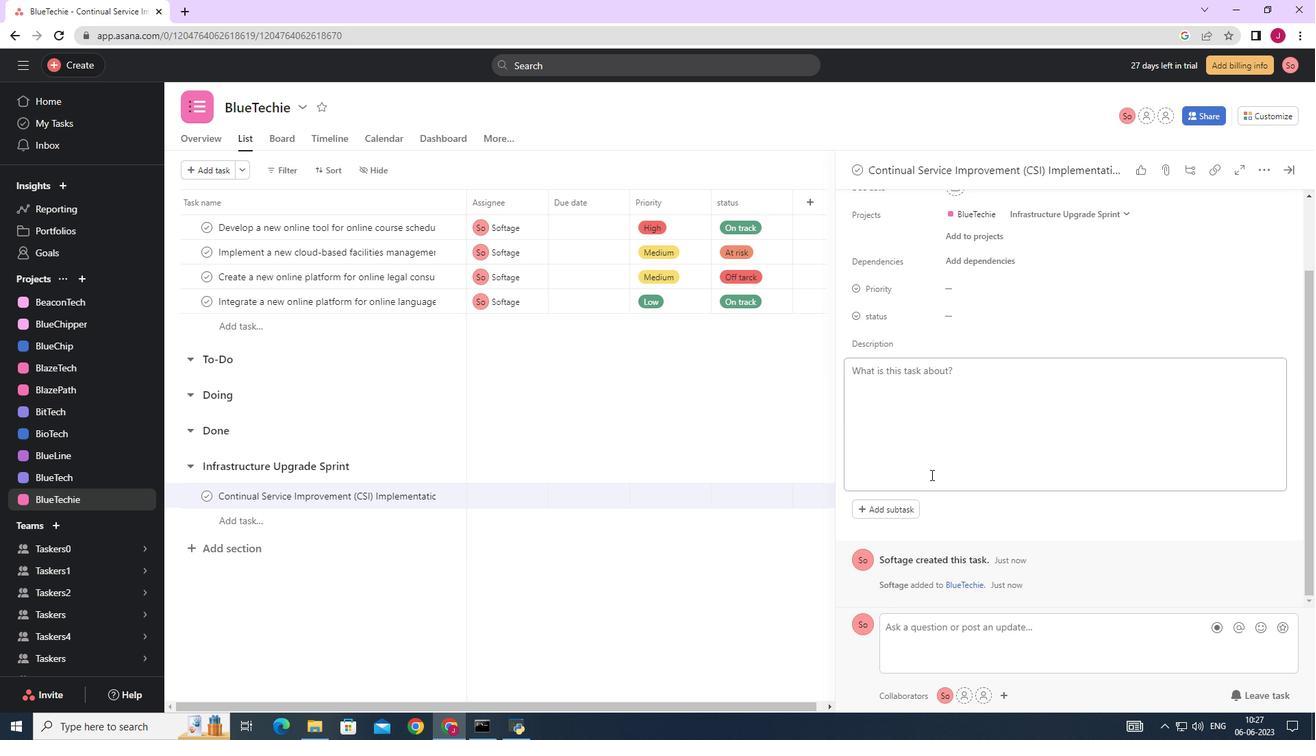 
Action: Mouse scrolled (931, 474) with delta (0, 0)
Screenshot: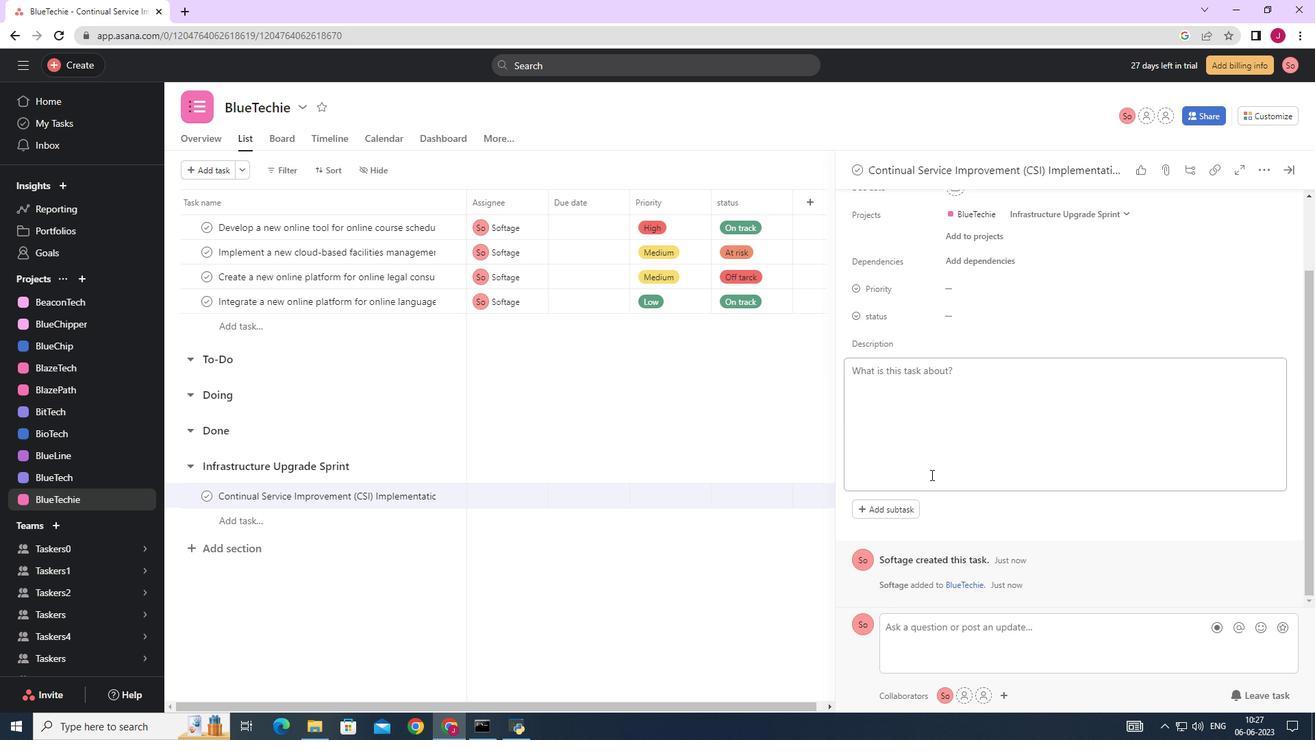 
Action: Mouse moved to (936, 372)
Screenshot: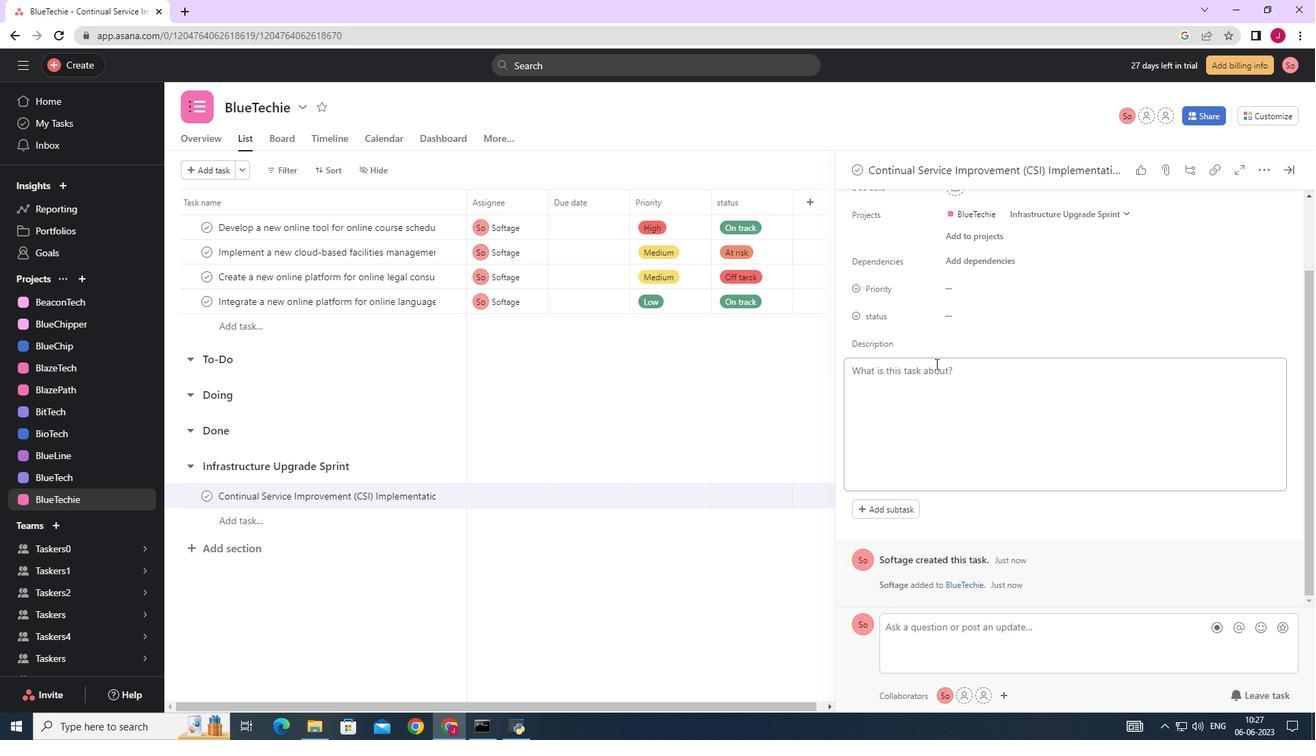
Action: Mouse scrolled (936, 372) with delta (0, 0)
Screenshot: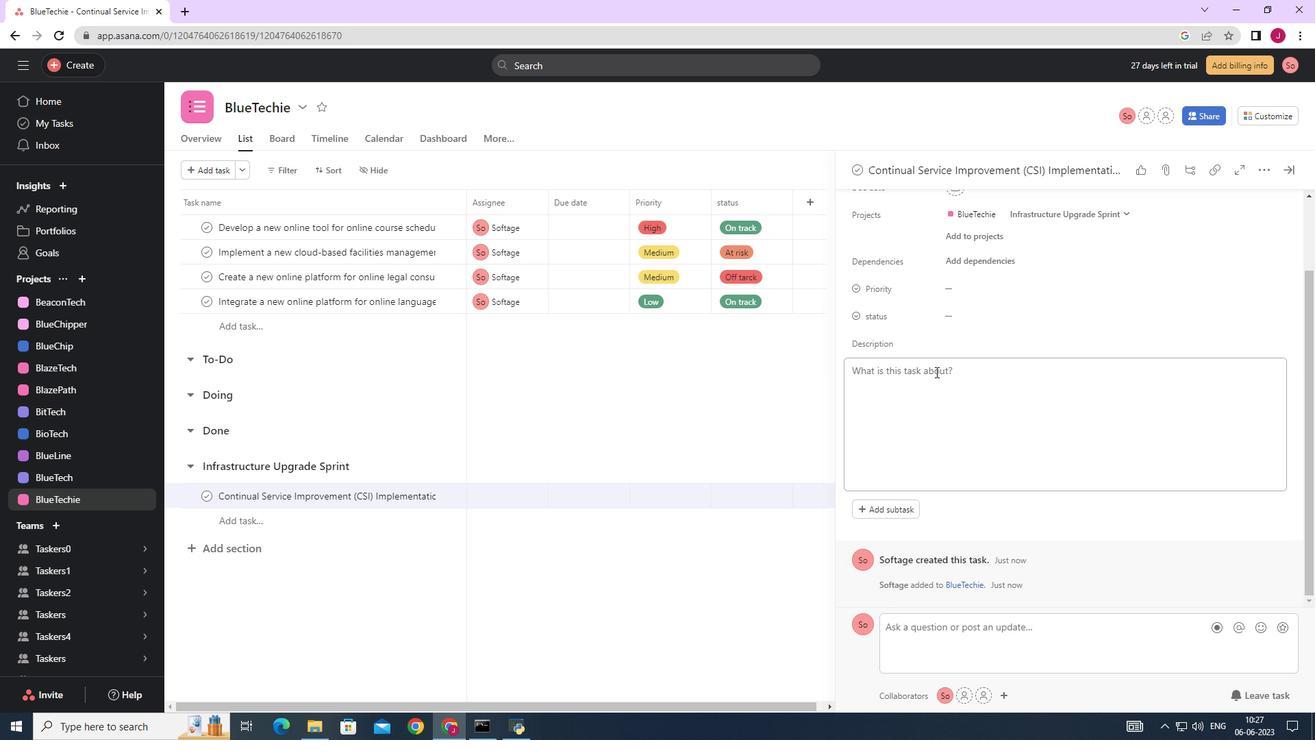 
Action: Mouse moved to (935, 372)
Screenshot: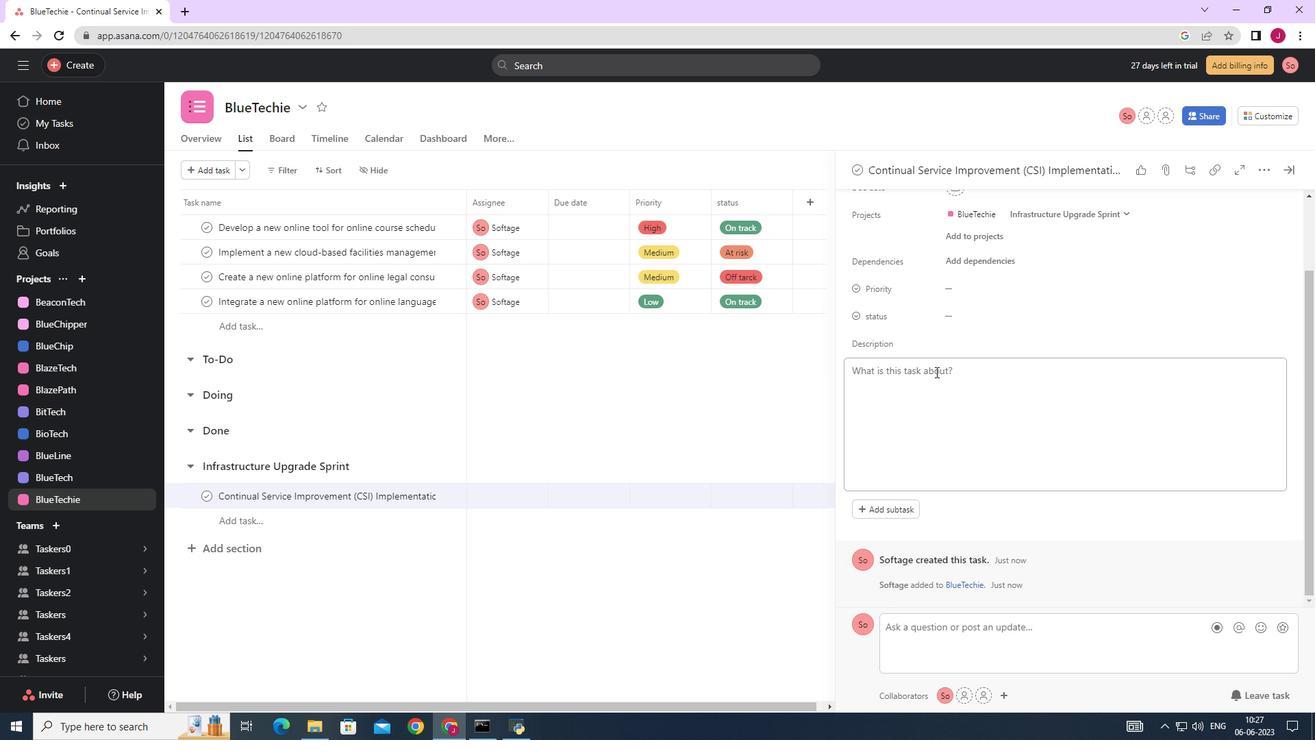
Action: Mouse scrolled (935, 373) with delta (0, 0)
Screenshot: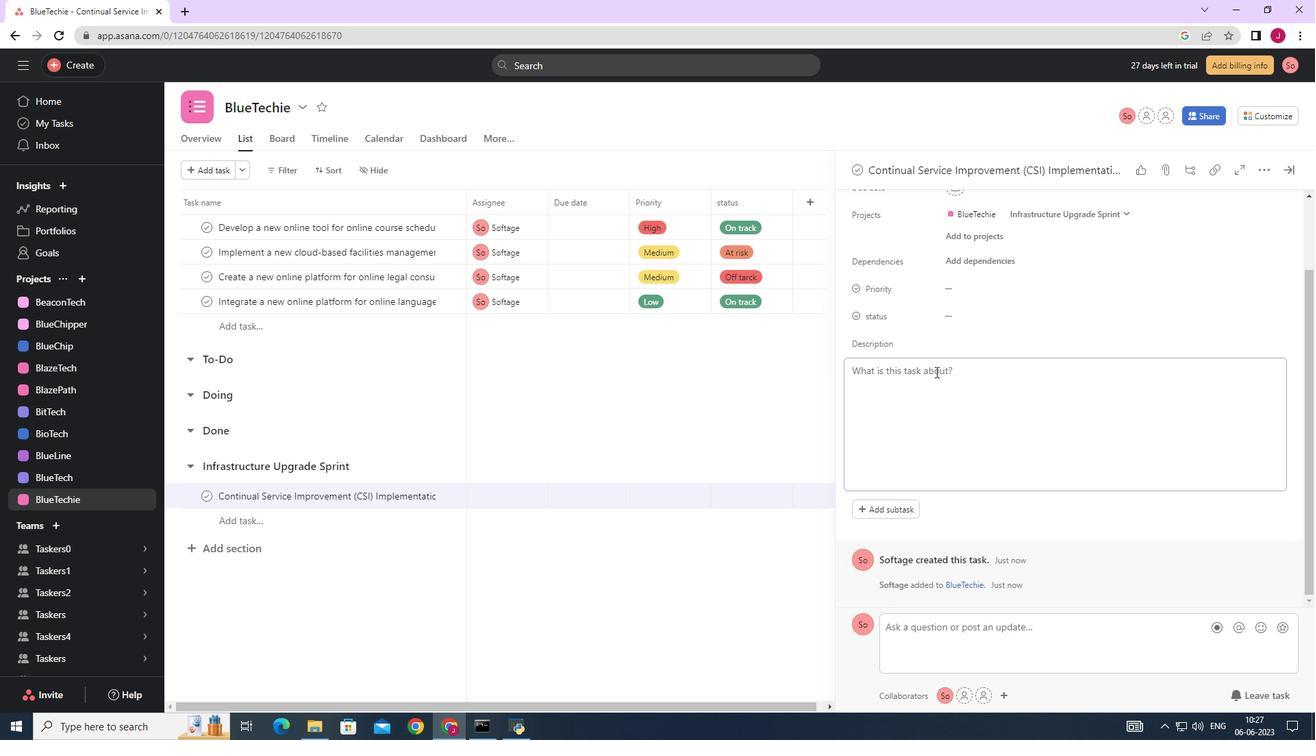 
Action: Mouse moved to (1286, 169)
Screenshot: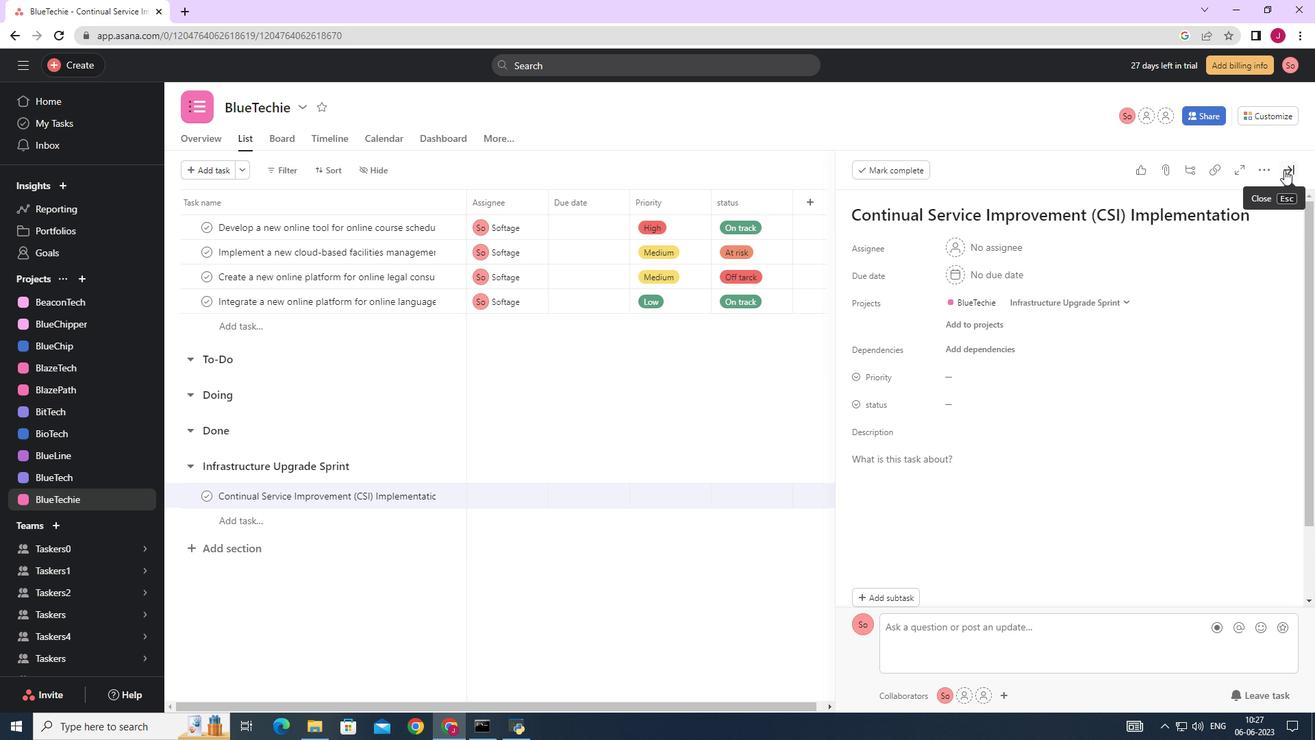 
Action: Mouse pressed left at (1286, 169)
Screenshot: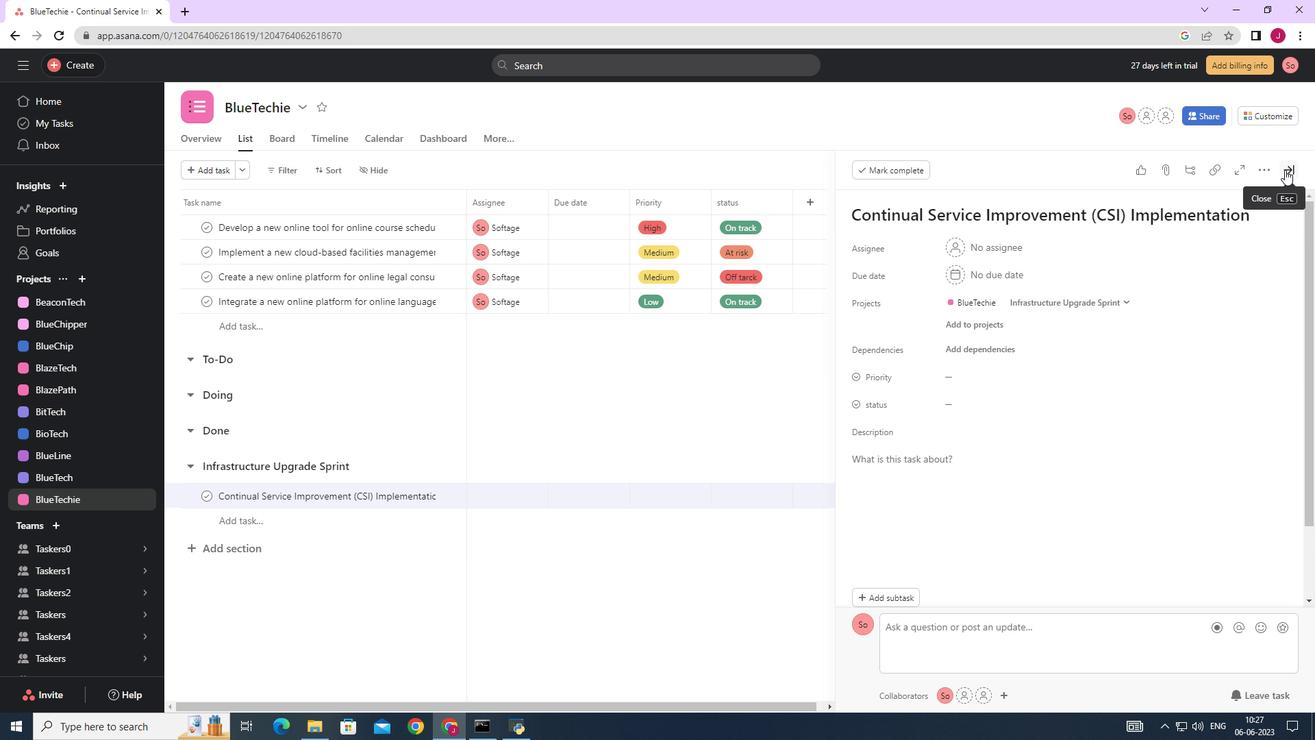 
Action: Mouse moved to (925, 495)
Screenshot: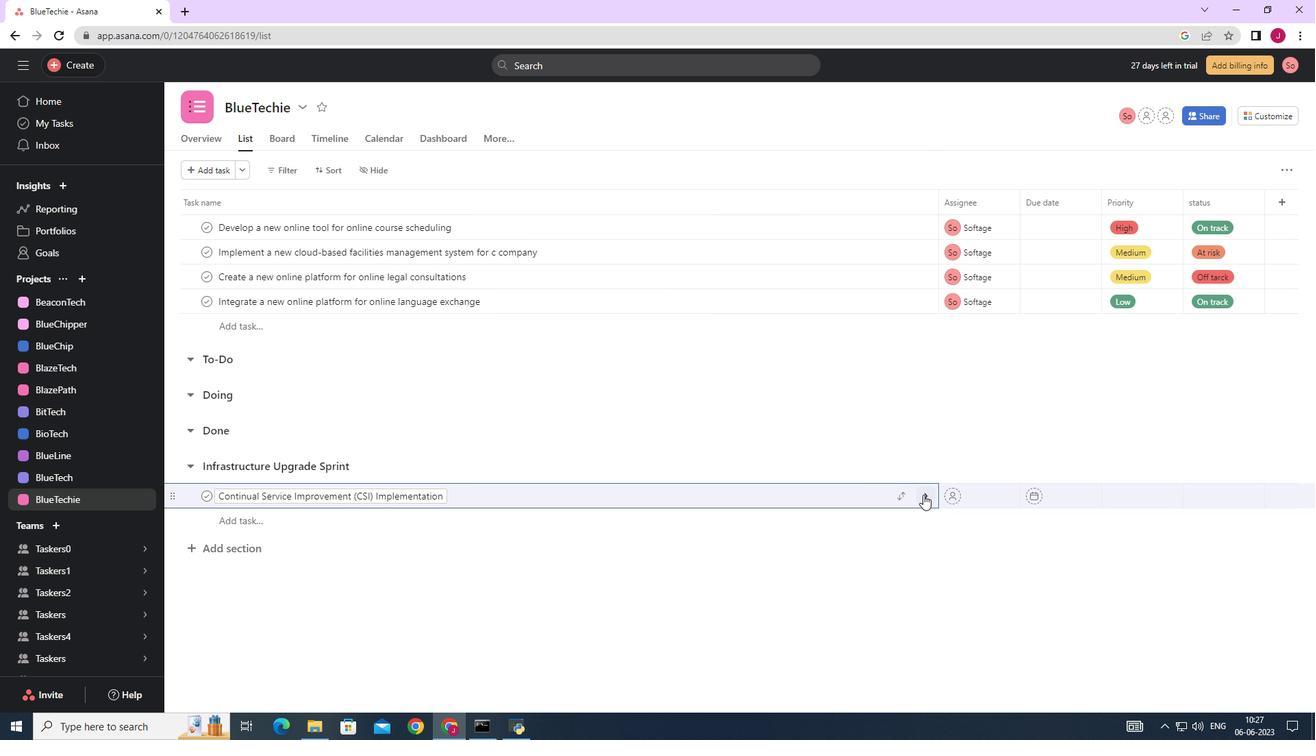
Action: Mouse pressed left at (925, 495)
Screenshot: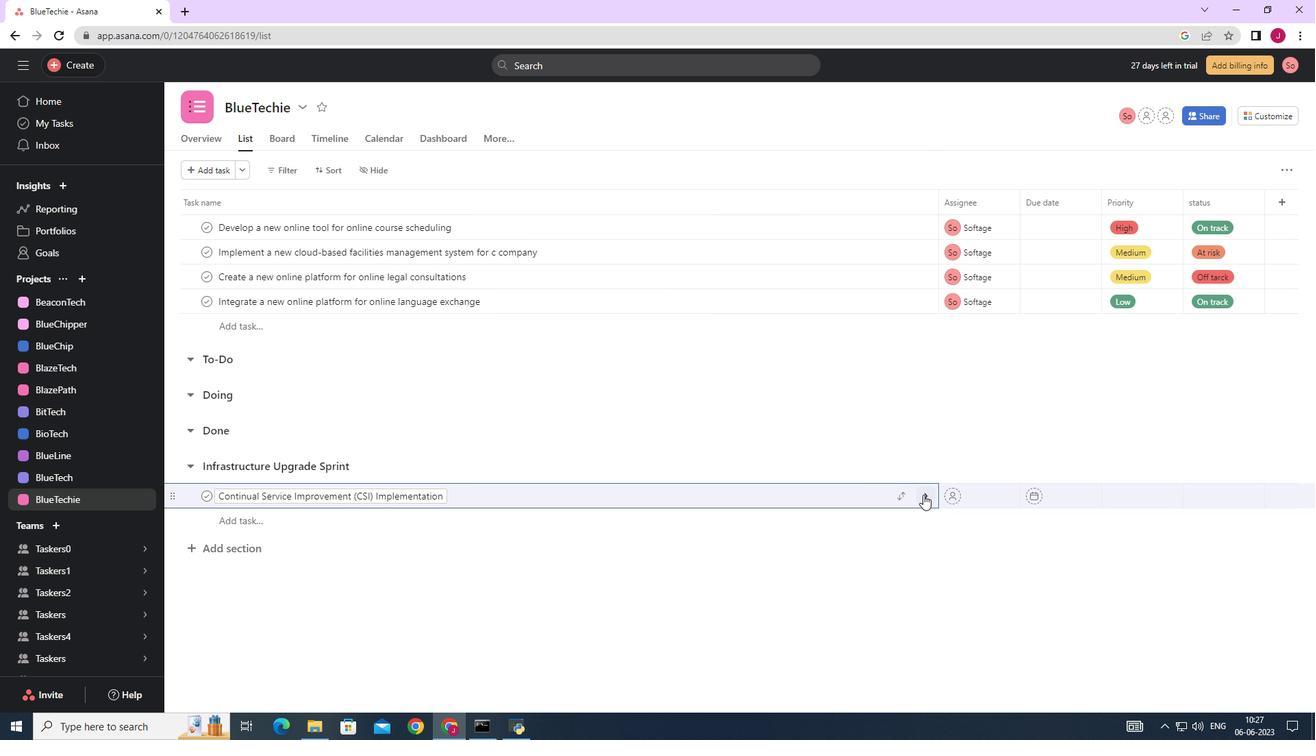 
Action: Mouse moved to (1264, 172)
Screenshot: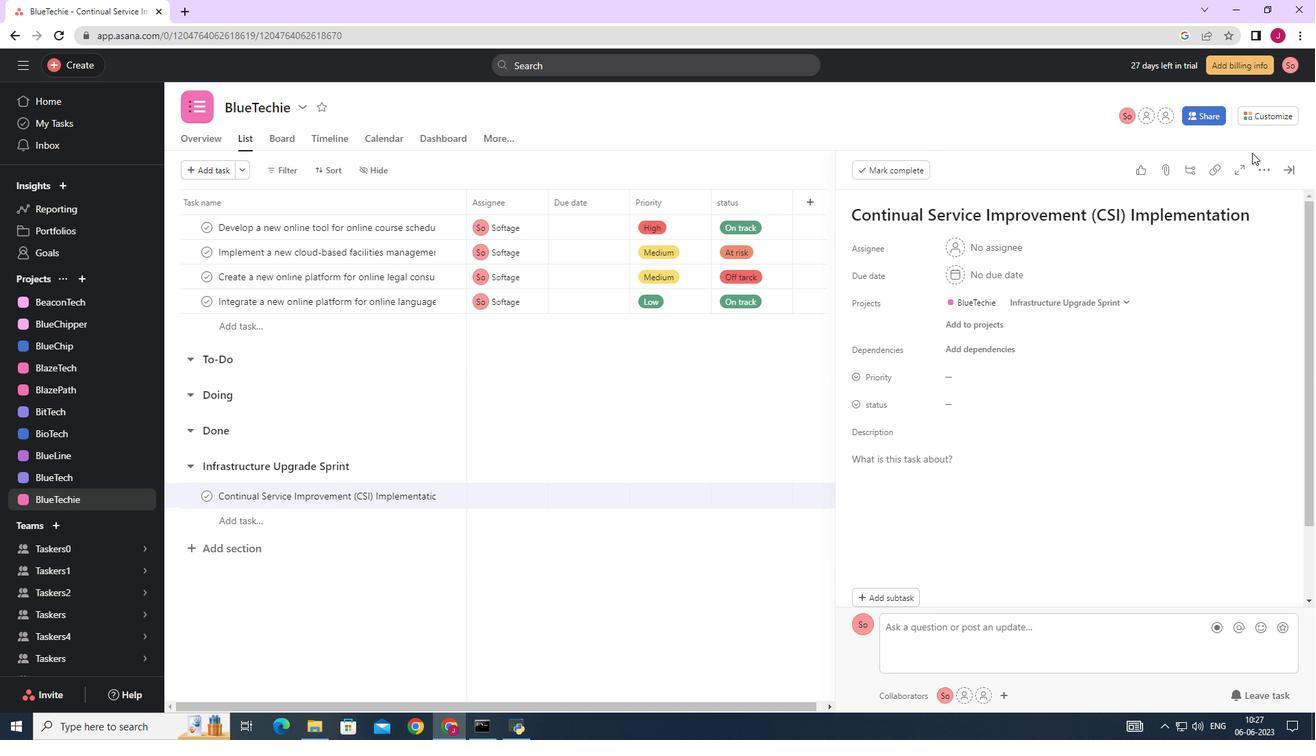 
Action: Mouse pressed left at (1264, 172)
Screenshot: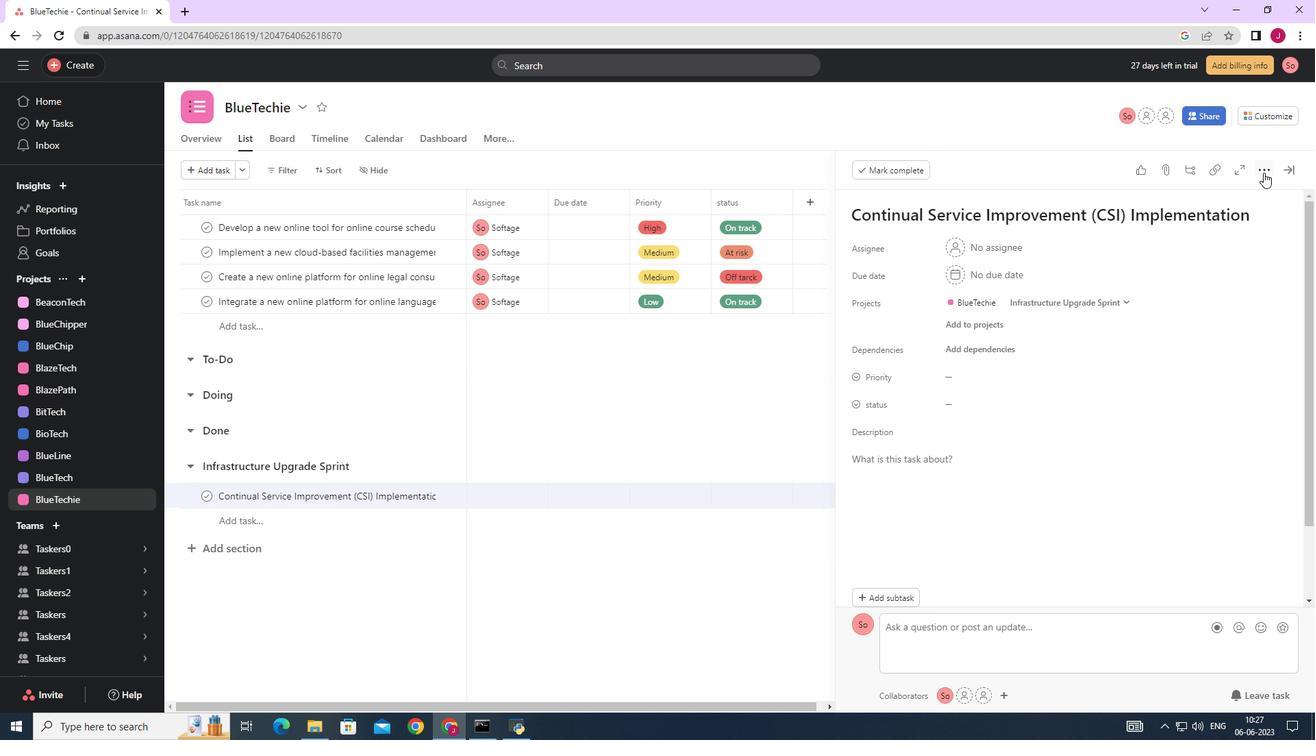 
Action: Mouse moved to (1156, 222)
Screenshot: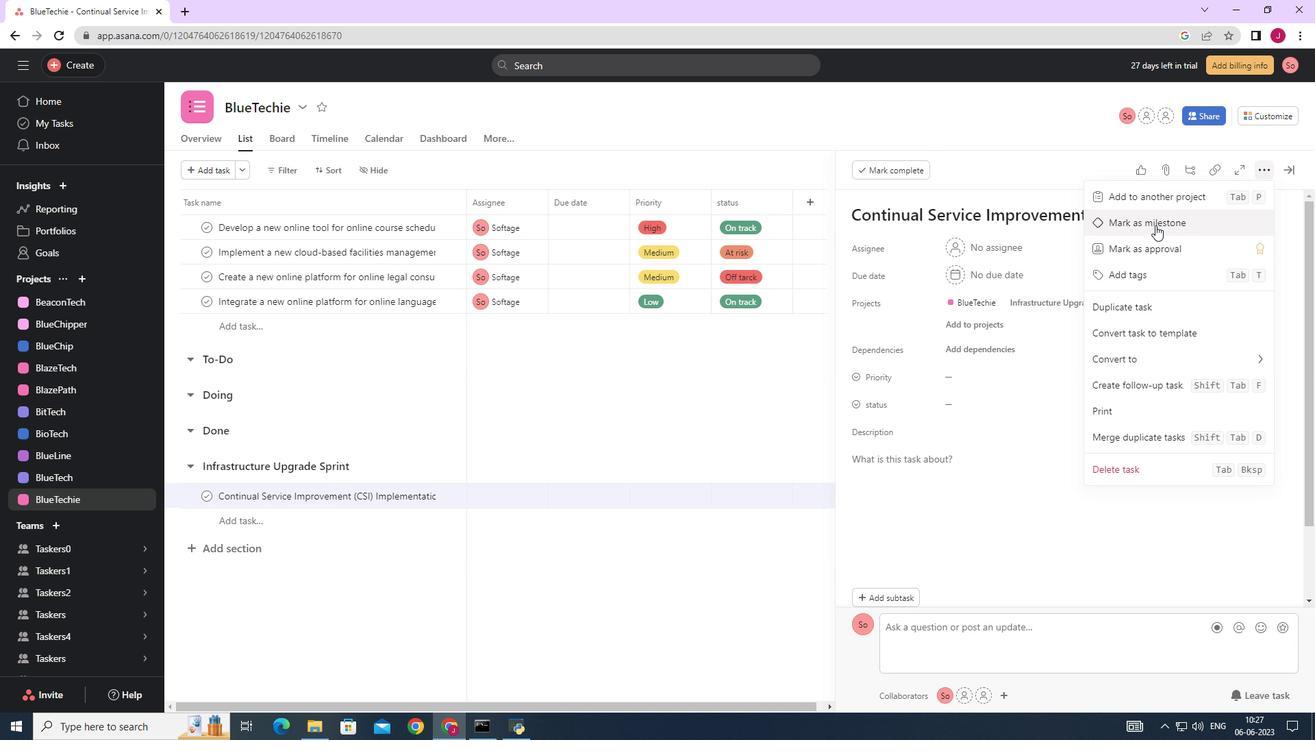 
Action: Mouse pressed left at (1156, 222)
Screenshot: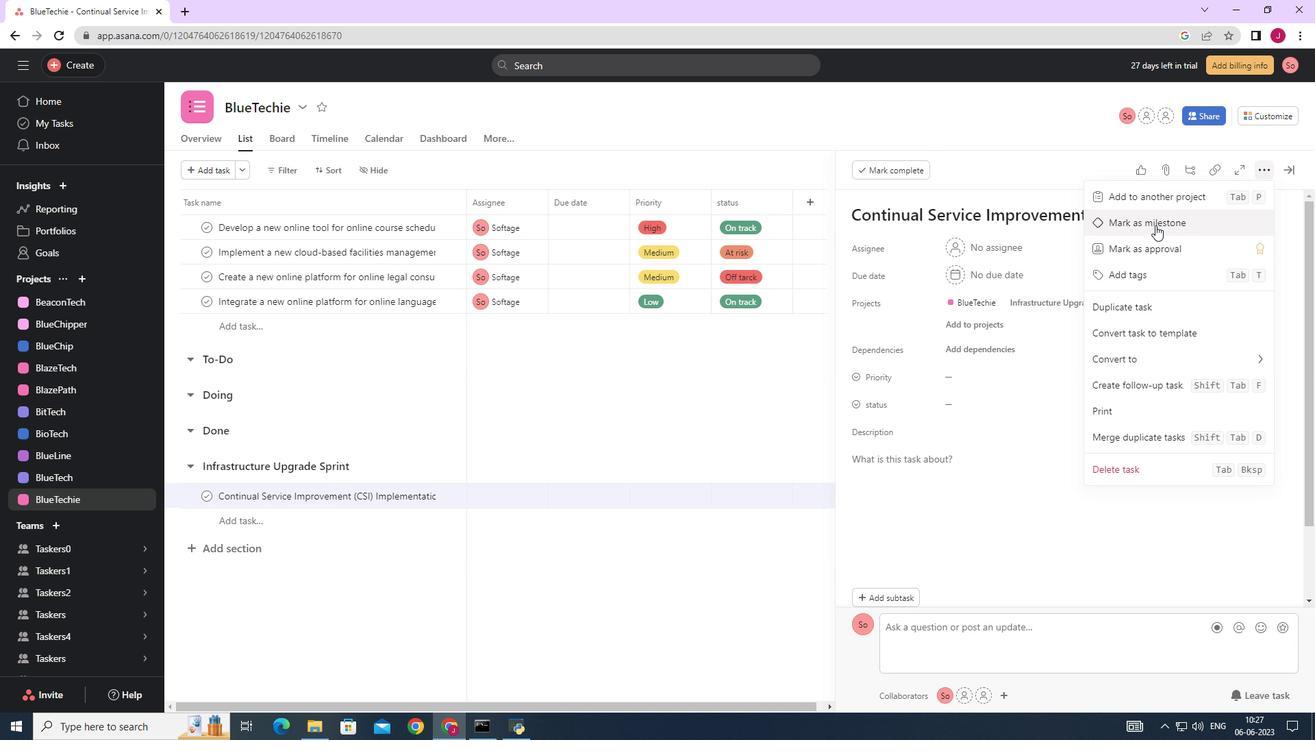 
Action: Mouse moved to (1292, 169)
Screenshot: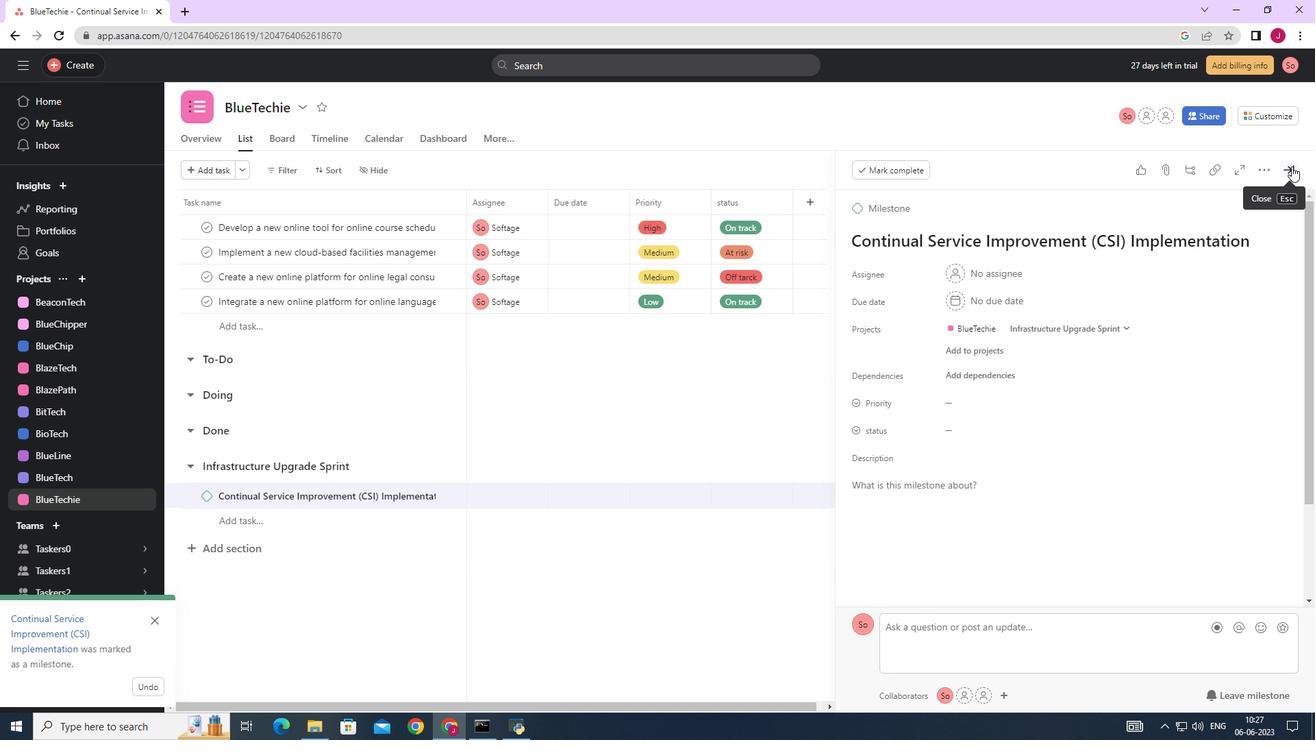 
Action: Mouse pressed left at (1292, 169)
Screenshot: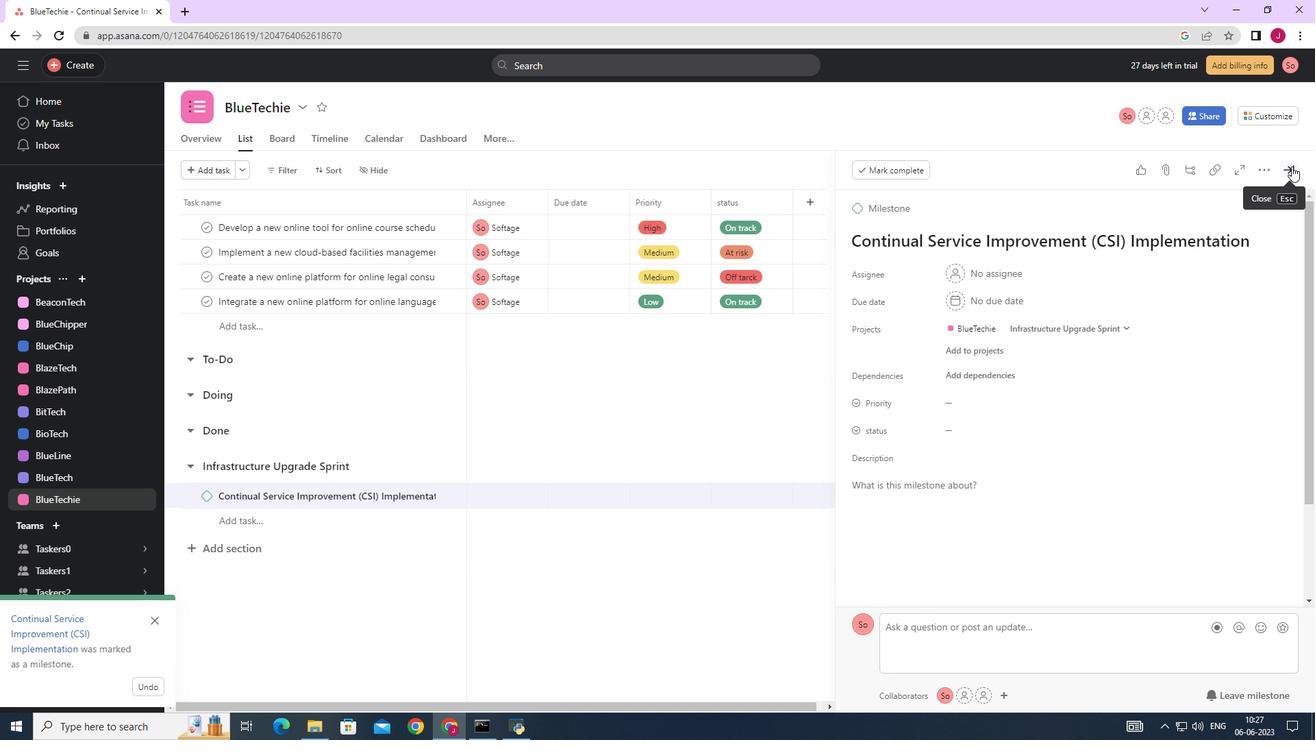 
Action: Mouse moved to (927, 404)
Screenshot: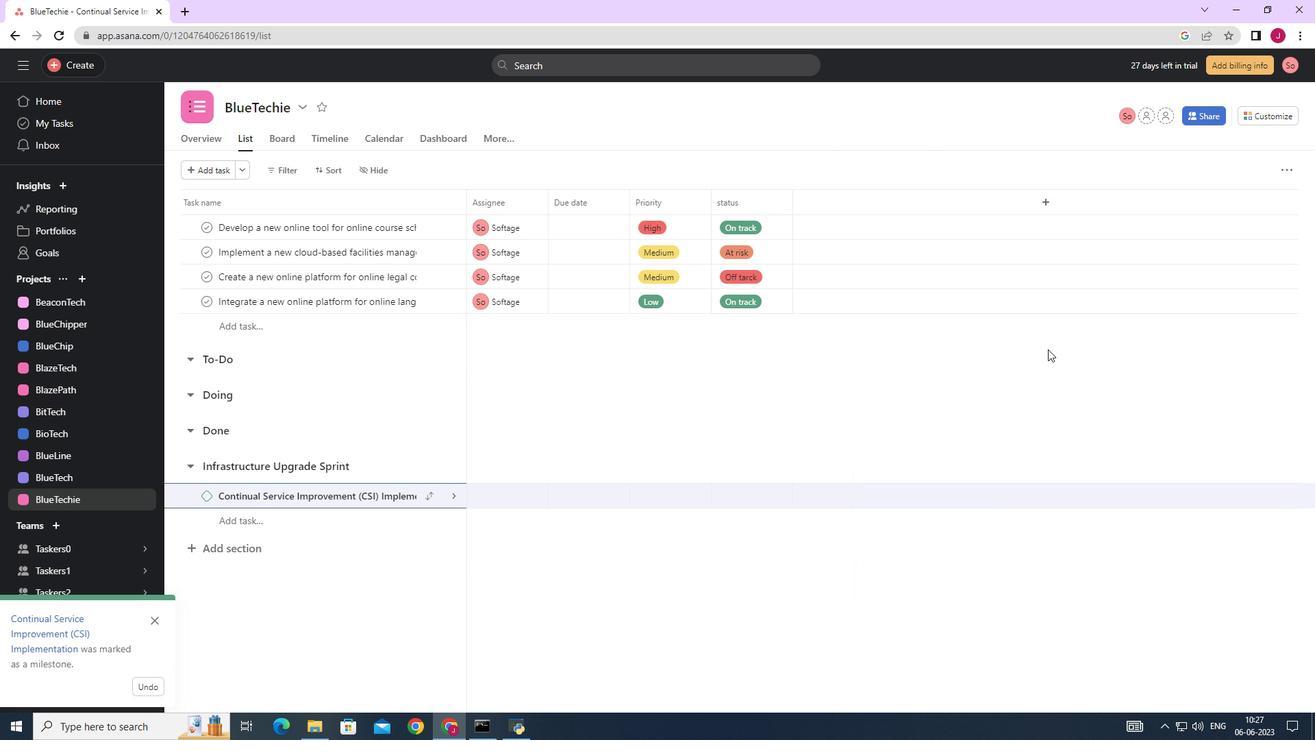 
